 Task: Forward email with the signature Frank Clark with the subject Request for a webinar from softage.1@softage.net to softage.6@softage.net with the message I would like to request a meeting to discuss the issues raised in the last audit report., select last 2 words, change the font color from current to black and background color to maroon Send the email
Action: Mouse moved to (896, 78)
Screenshot: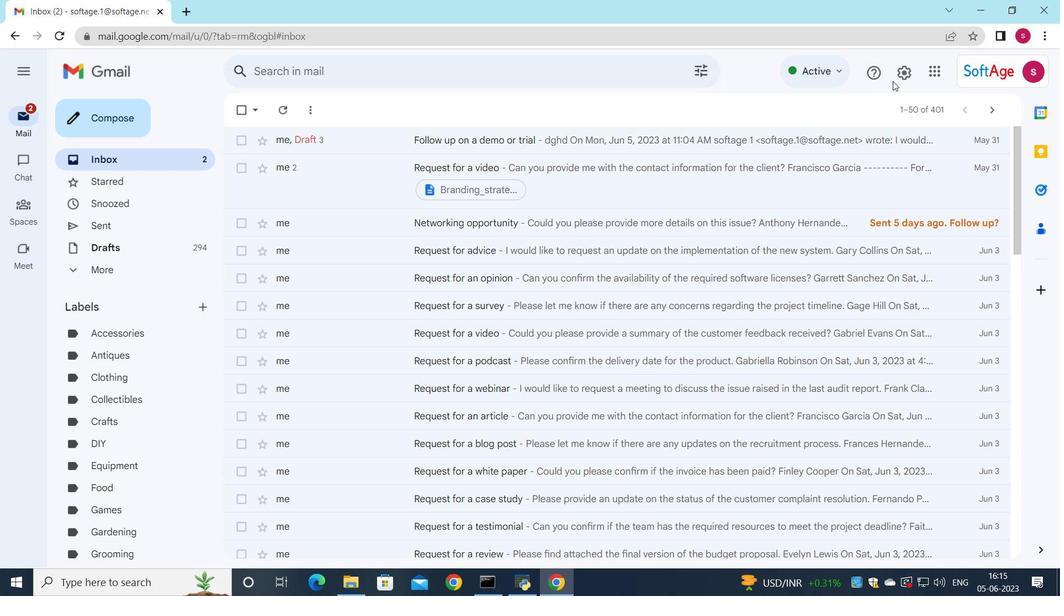 
Action: Mouse pressed left at (896, 78)
Screenshot: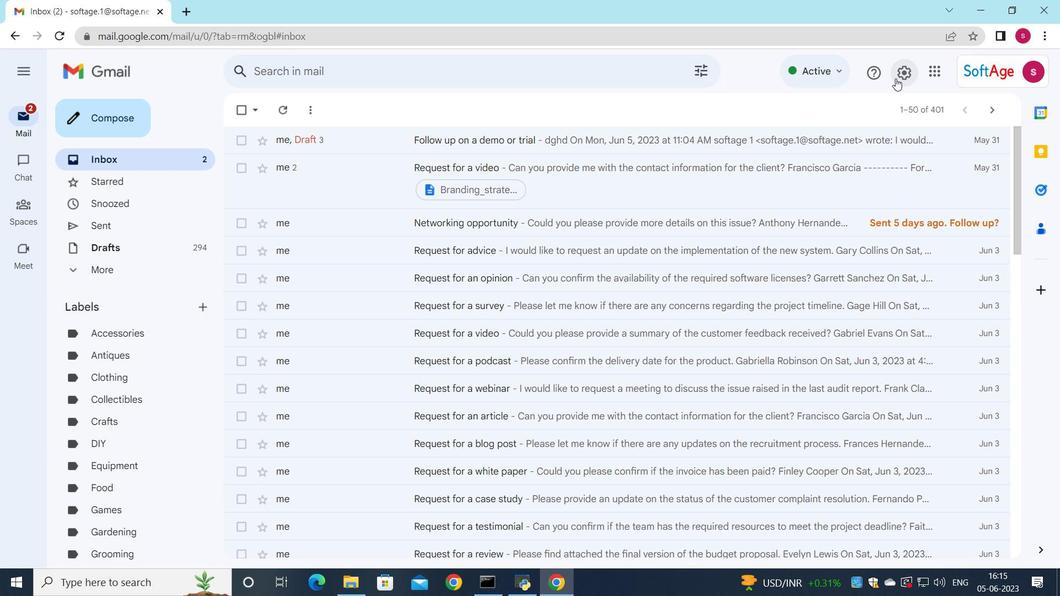 
Action: Mouse moved to (892, 144)
Screenshot: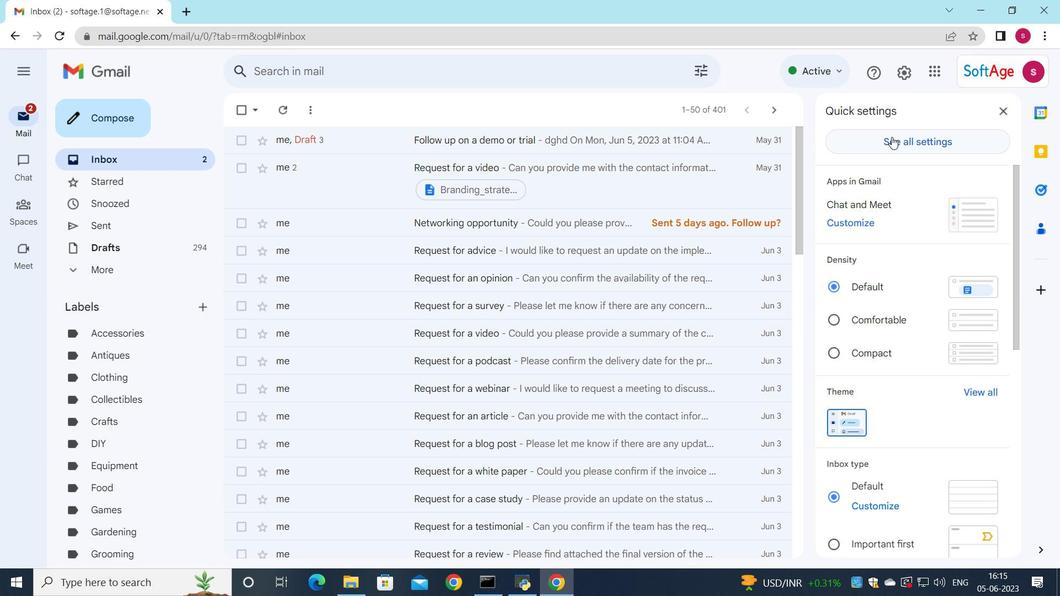 
Action: Mouse pressed left at (892, 144)
Screenshot: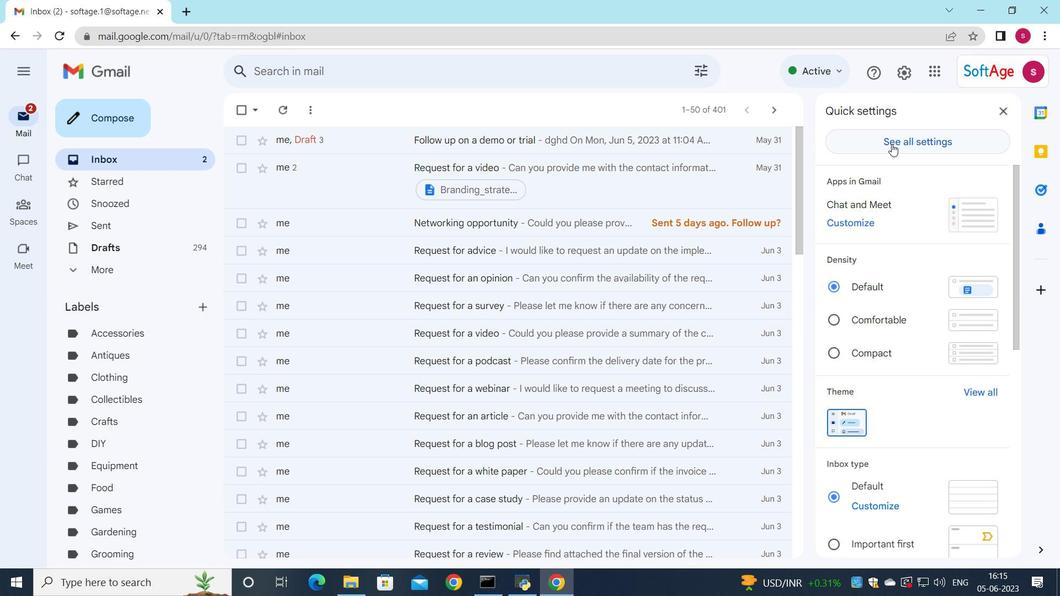 
Action: Mouse moved to (679, 205)
Screenshot: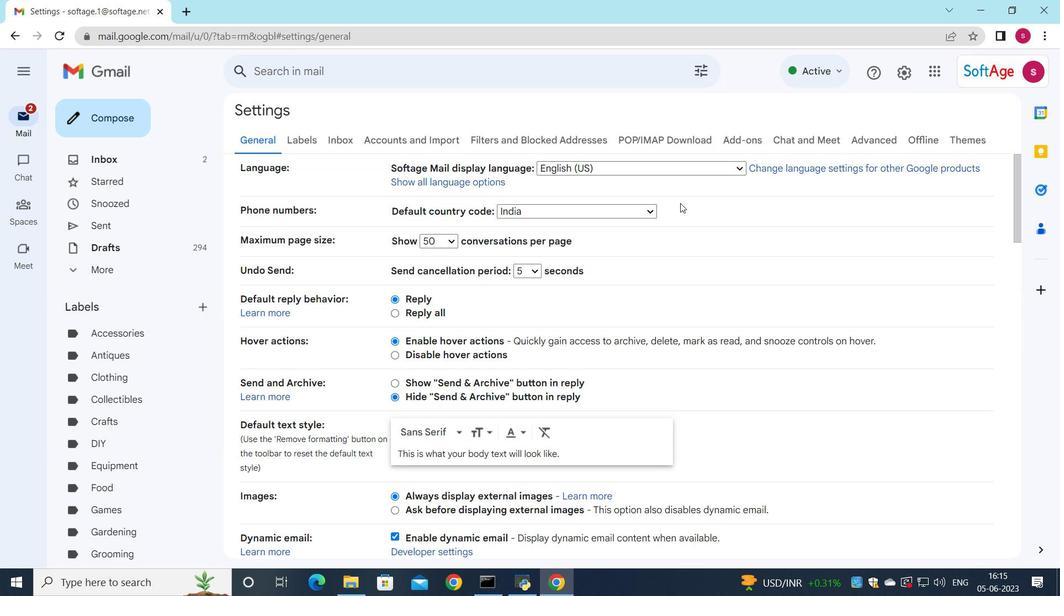 
Action: Mouse scrolled (679, 204) with delta (0, 0)
Screenshot: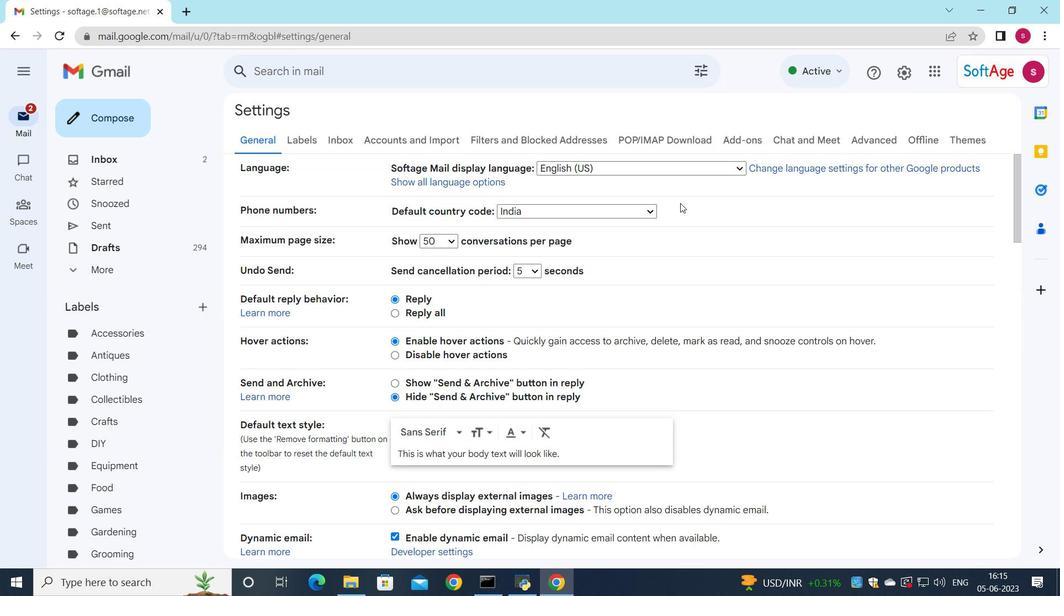 
Action: Mouse scrolled (679, 204) with delta (0, 0)
Screenshot: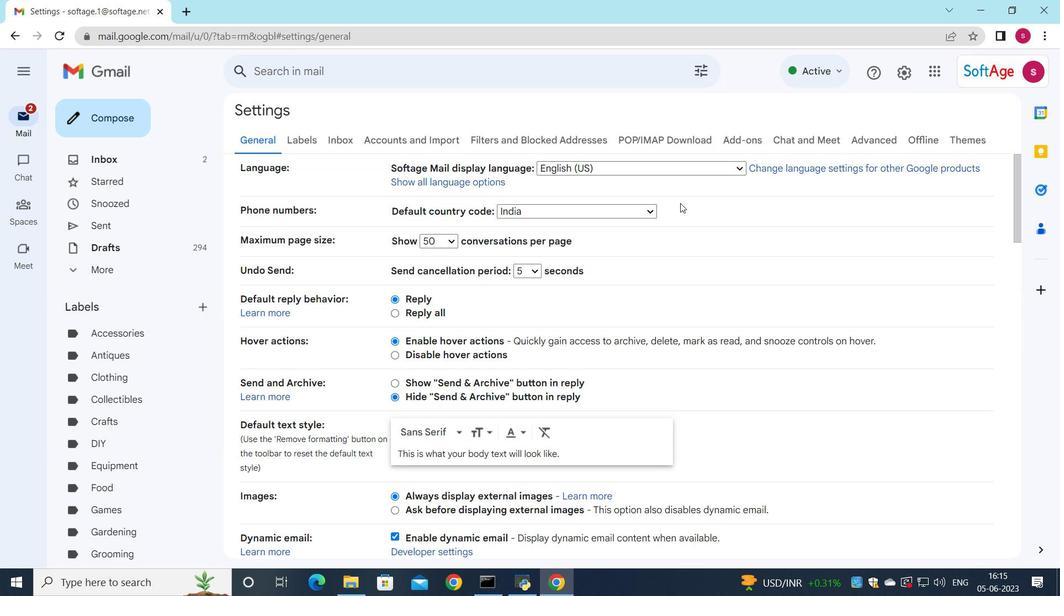 
Action: Mouse moved to (676, 207)
Screenshot: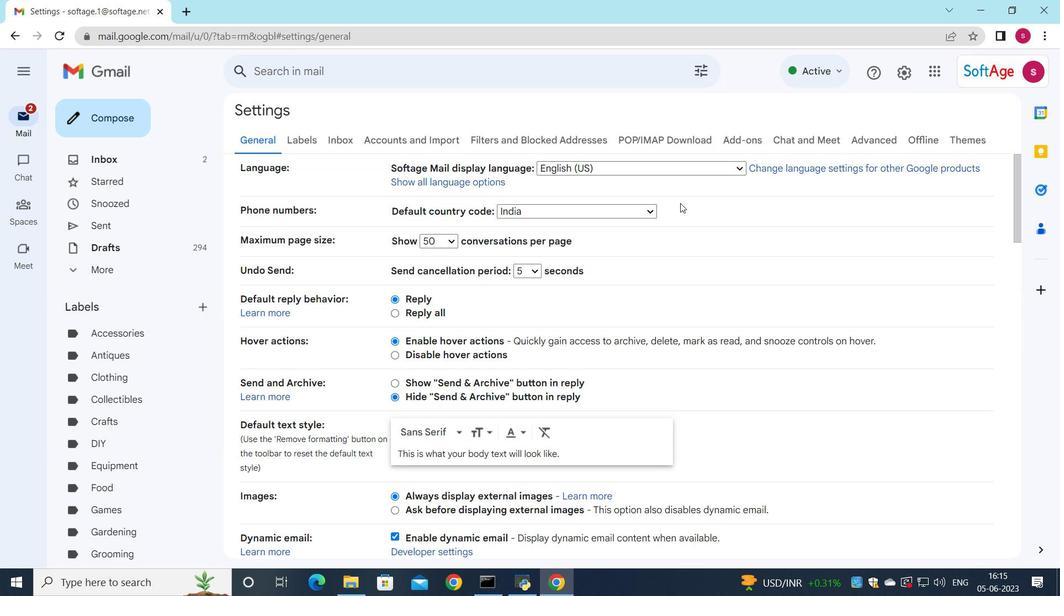 
Action: Mouse scrolled (676, 206) with delta (0, 0)
Screenshot: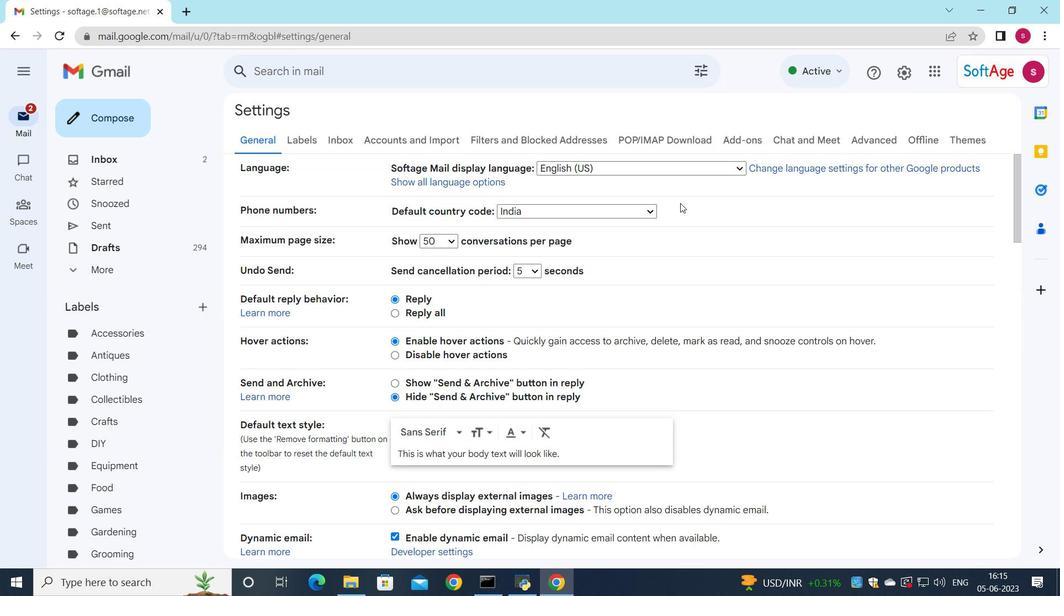 
Action: Mouse moved to (665, 210)
Screenshot: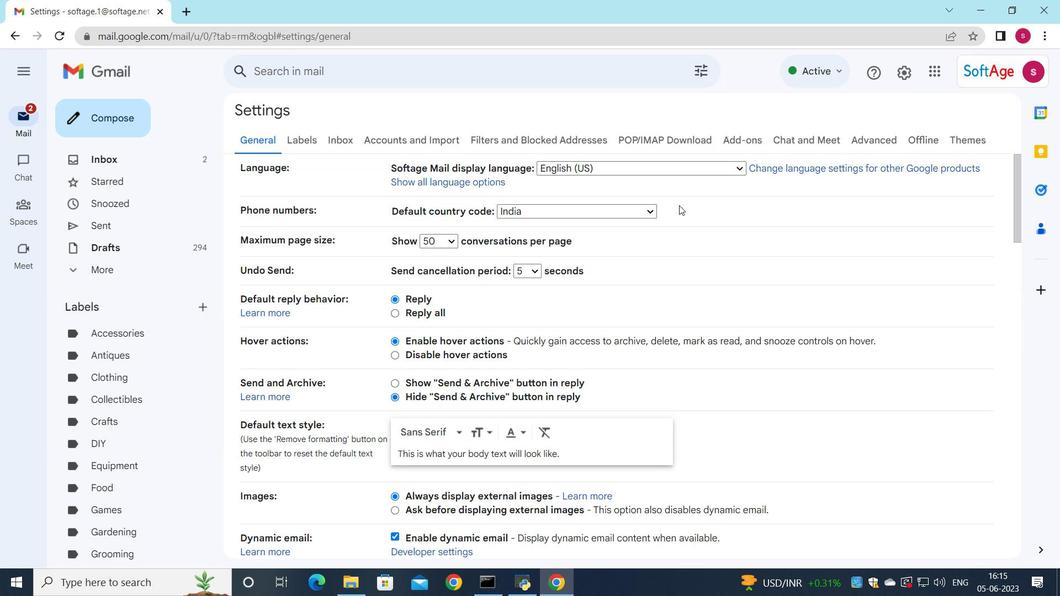 
Action: Mouse scrolled (665, 209) with delta (0, 0)
Screenshot: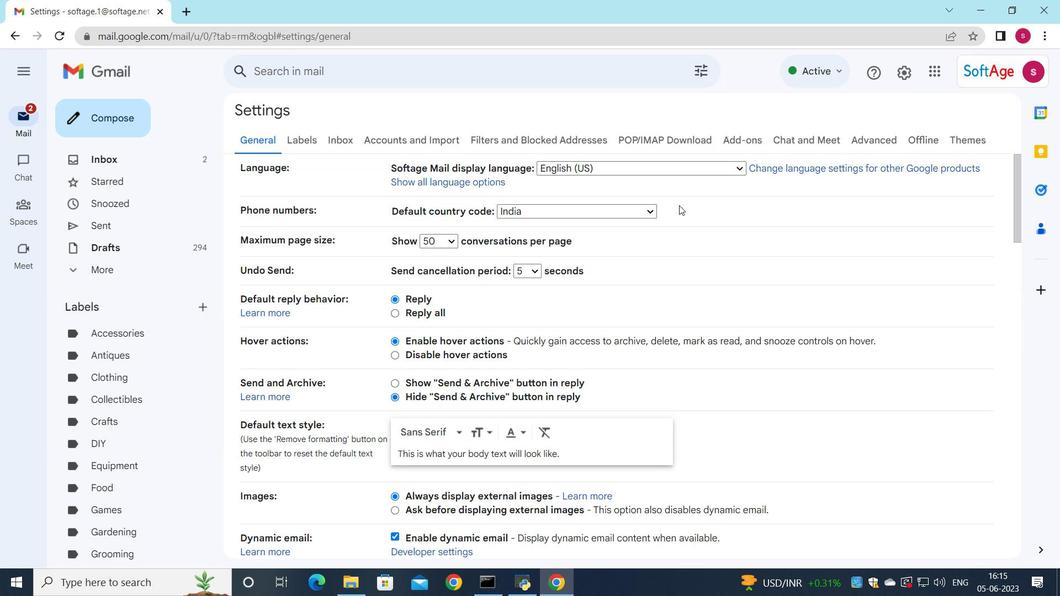 
Action: Mouse moved to (553, 282)
Screenshot: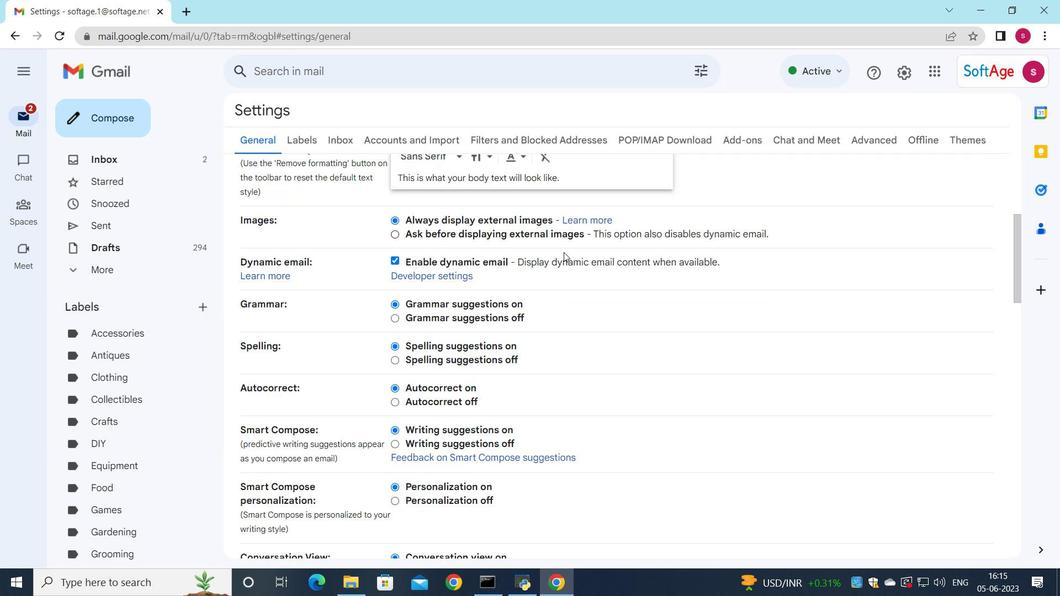 
Action: Mouse scrolled (553, 282) with delta (0, 0)
Screenshot: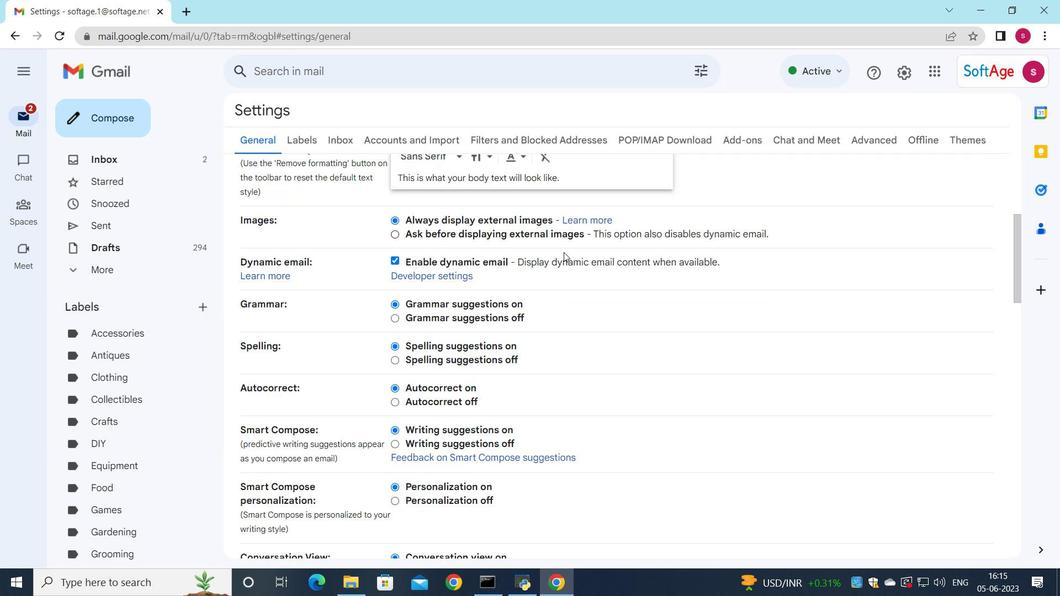 
Action: Mouse moved to (553, 285)
Screenshot: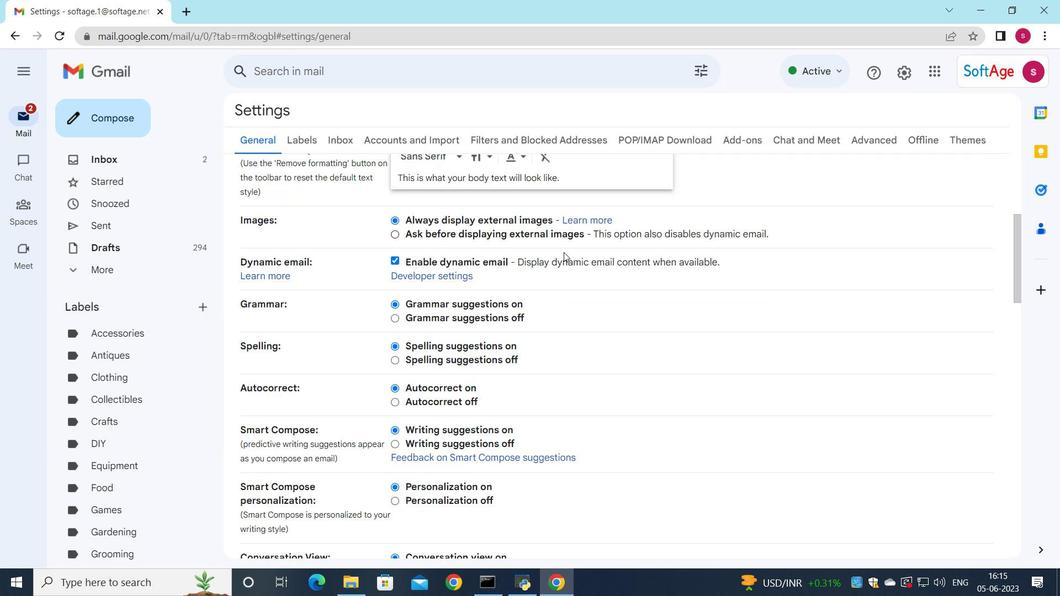
Action: Mouse scrolled (553, 284) with delta (0, 0)
Screenshot: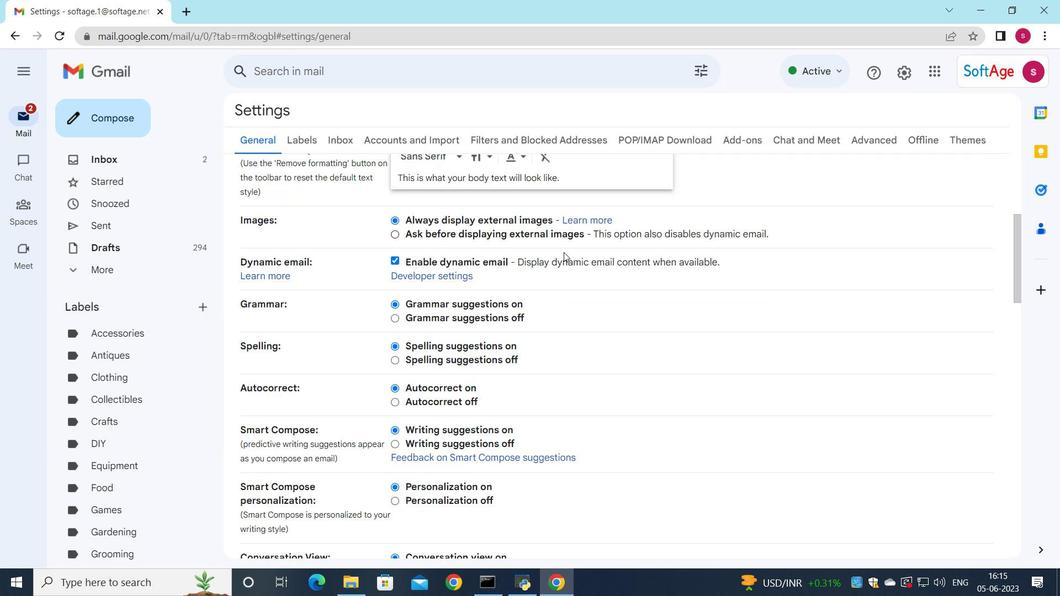 
Action: Mouse moved to (553, 288)
Screenshot: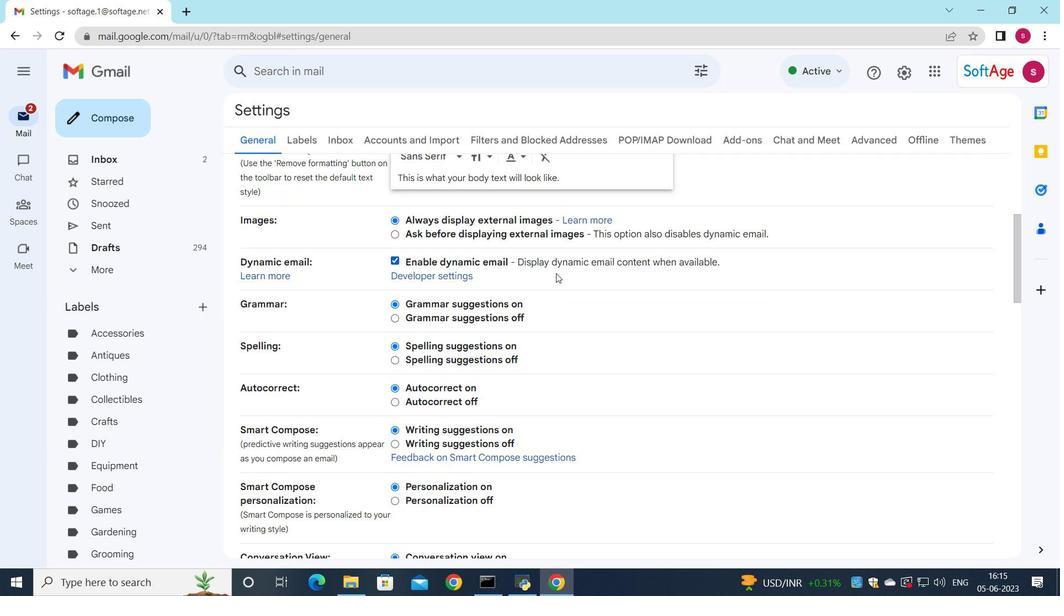 
Action: Mouse scrolled (553, 288) with delta (0, 0)
Screenshot: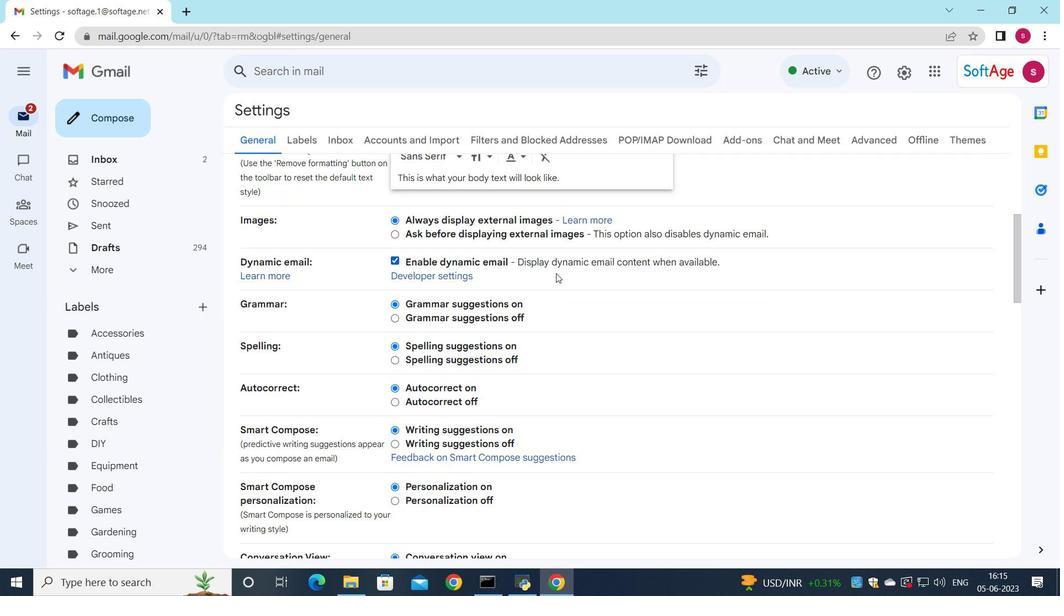 
Action: Mouse moved to (553, 291)
Screenshot: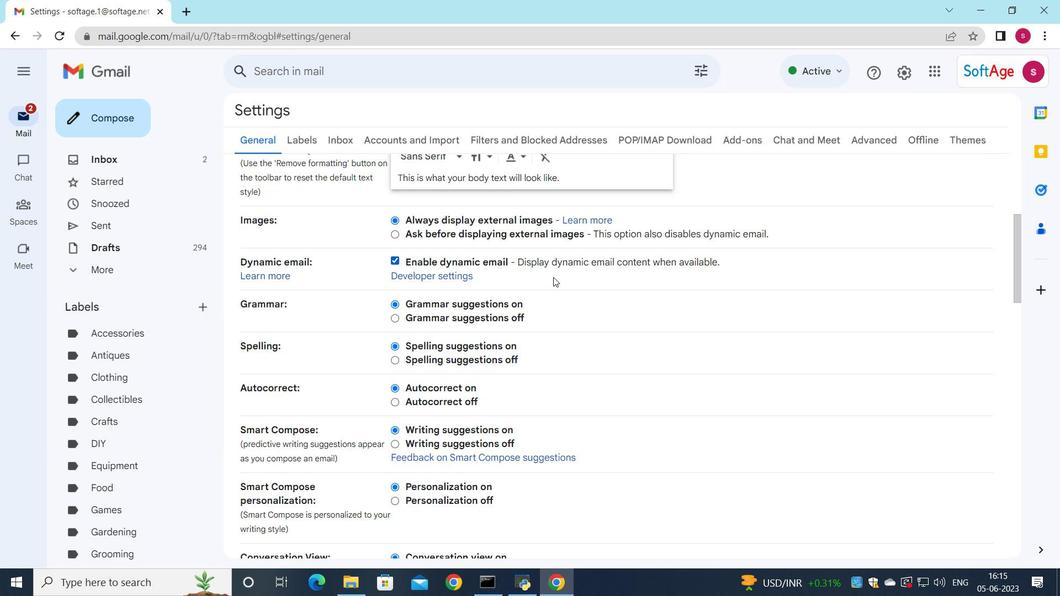 
Action: Mouse scrolled (553, 290) with delta (0, 0)
Screenshot: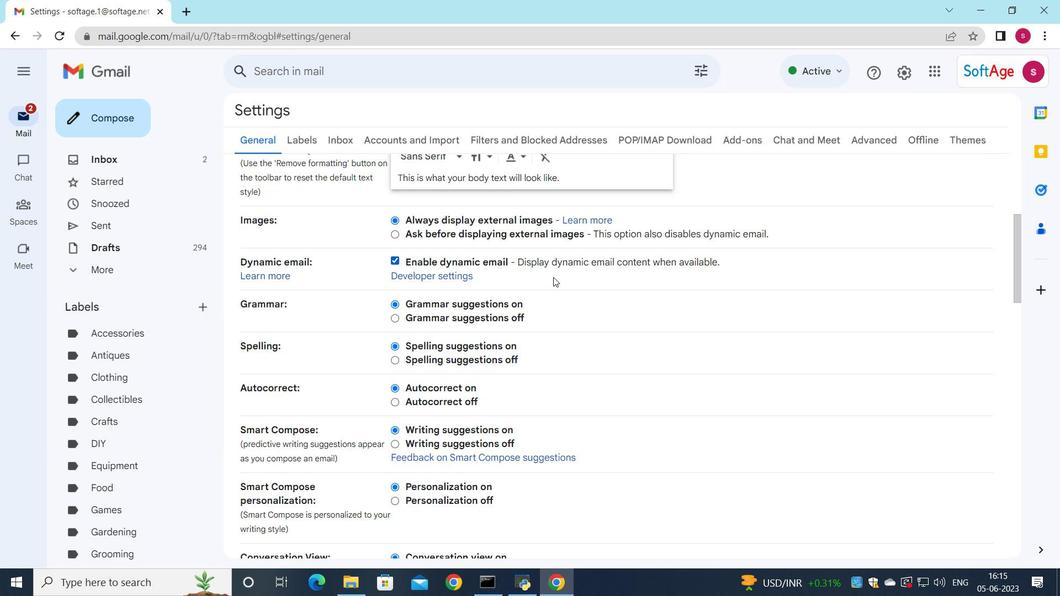 
Action: Mouse moved to (547, 296)
Screenshot: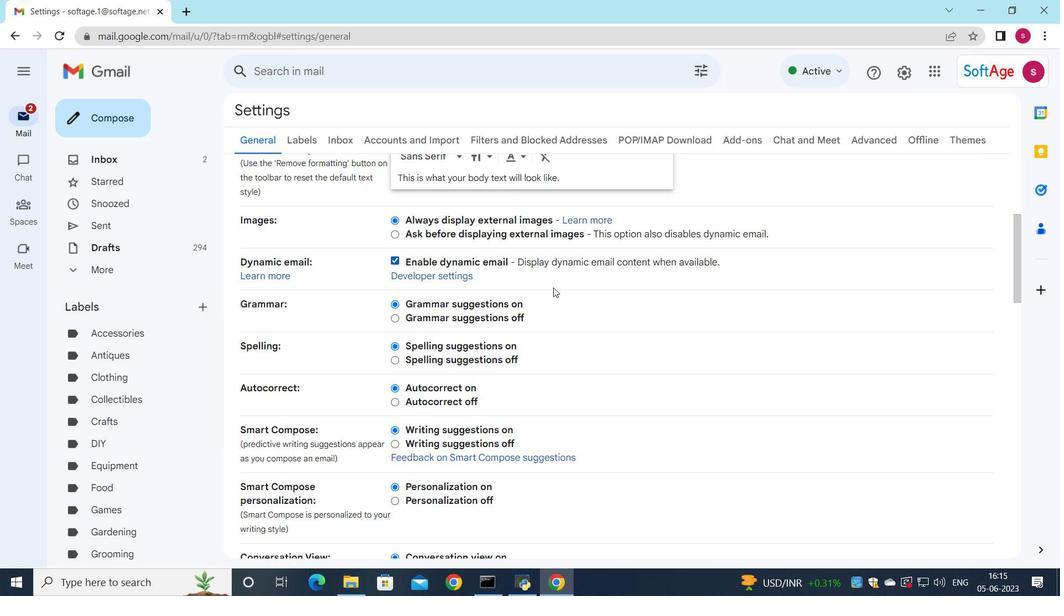
Action: Mouse scrolled (547, 296) with delta (0, 0)
Screenshot: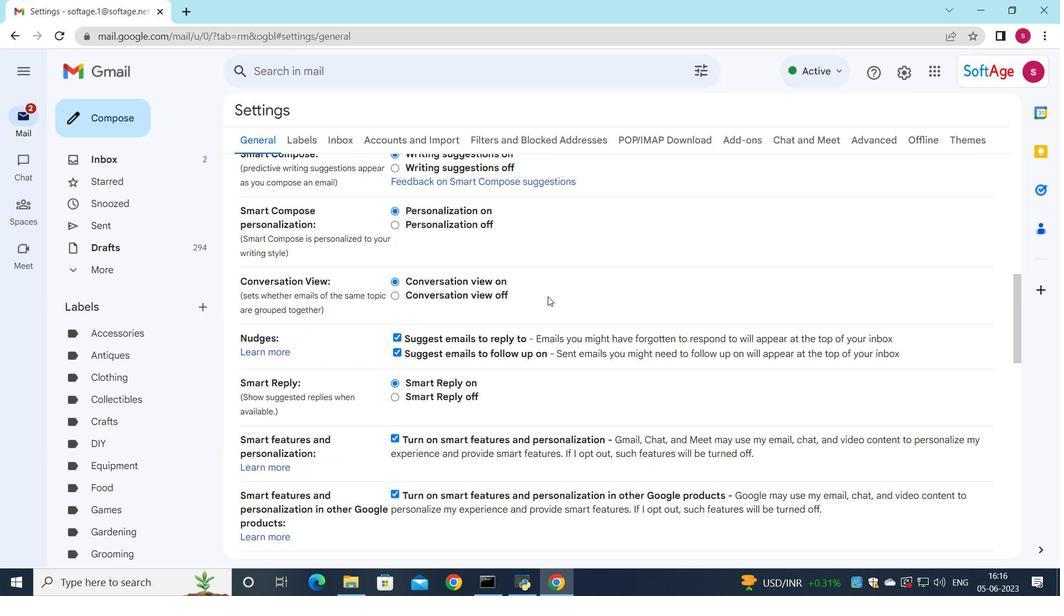 
Action: Mouse scrolled (547, 296) with delta (0, 0)
Screenshot: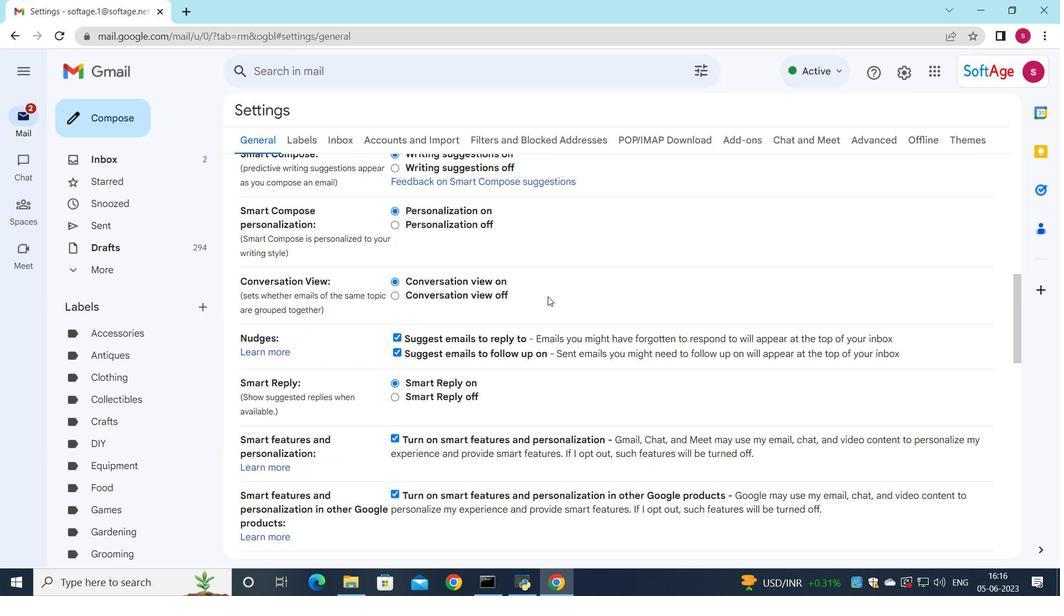 
Action: Mouse scrolled (547, 296) with delta (0, 0)
Screenshot: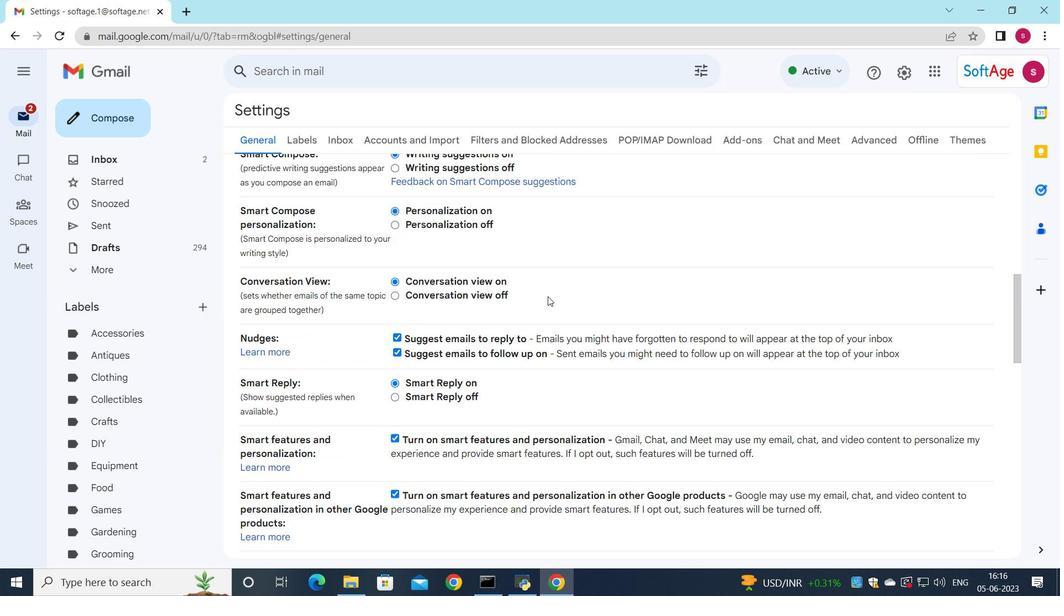 
Action: Mouse moved to (549, 296)
Screenshot: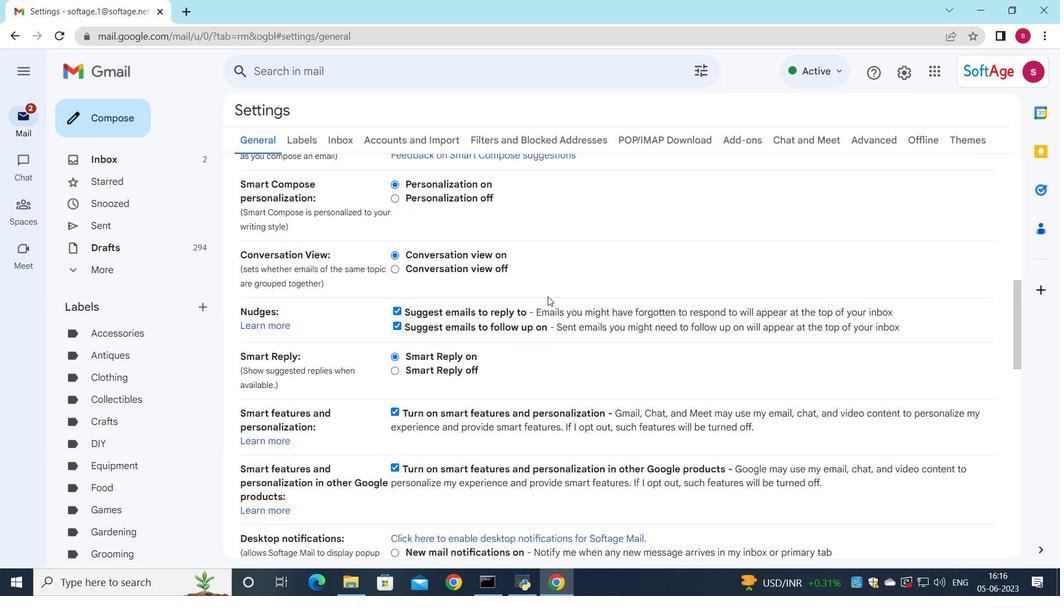
Action: Mouse scrolled (549, 297) with delta (0, 0)
Screenshot: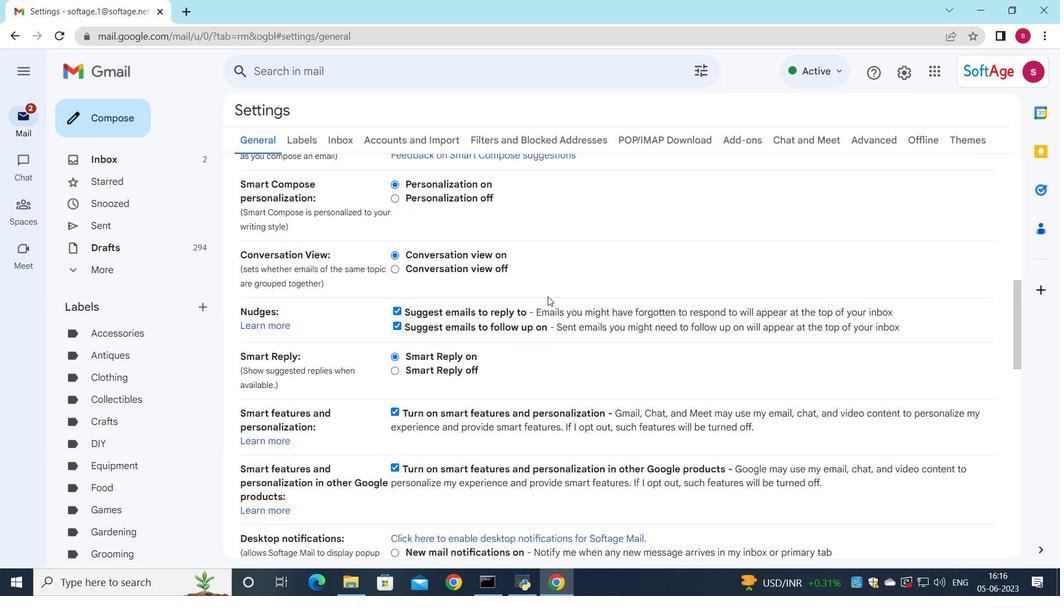 
Action: Mouse moved to (549, 296)
Screenshot: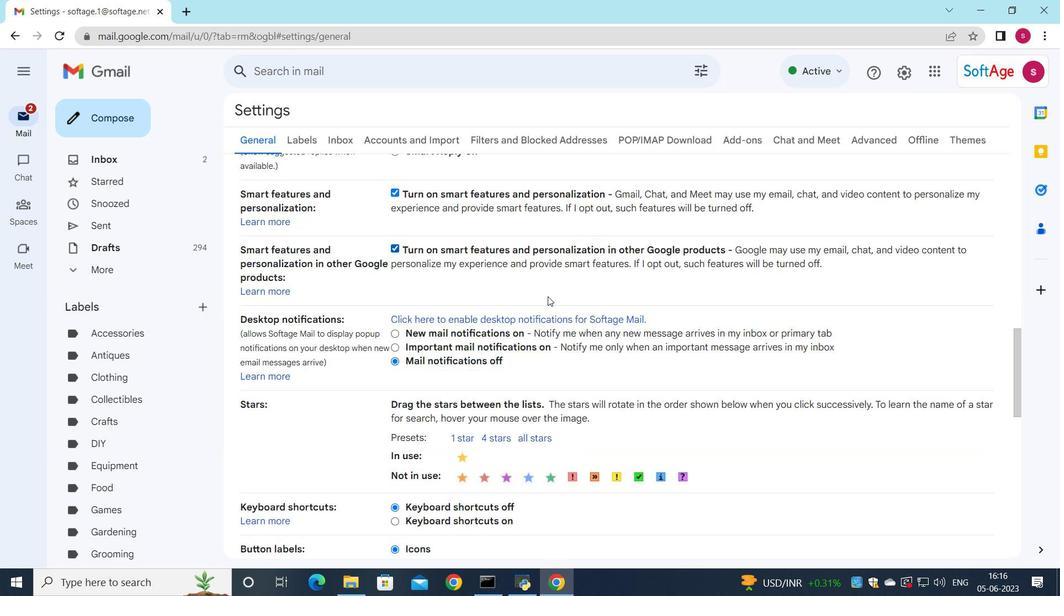 
Action: Mouse scrolled (549, 296) with delta (0, 0)
Screenshot: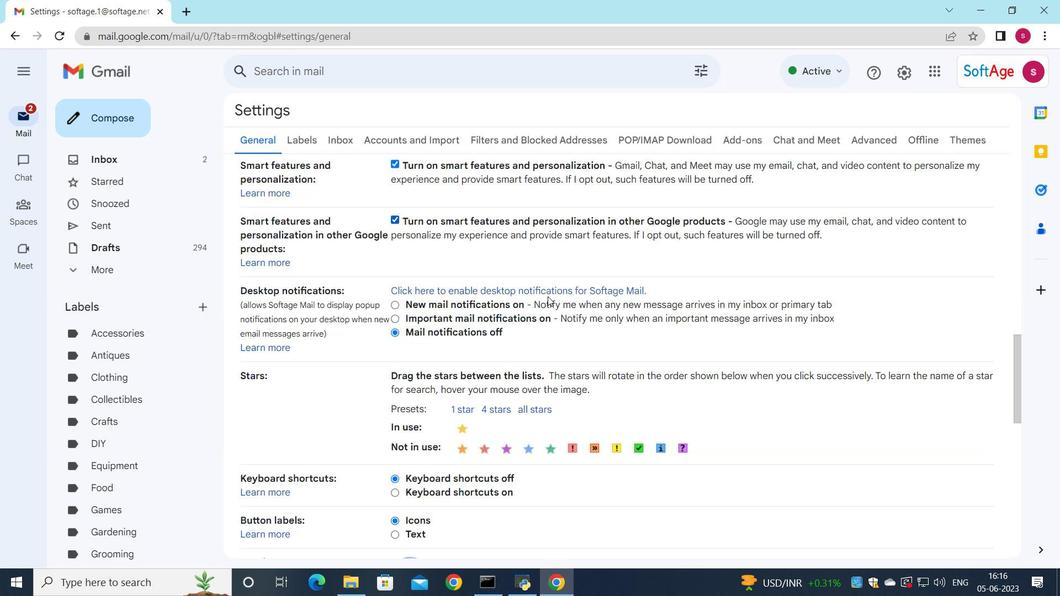 
Action: Mouse scrolled (549, 296) with delta (0, 0)
Screenshot: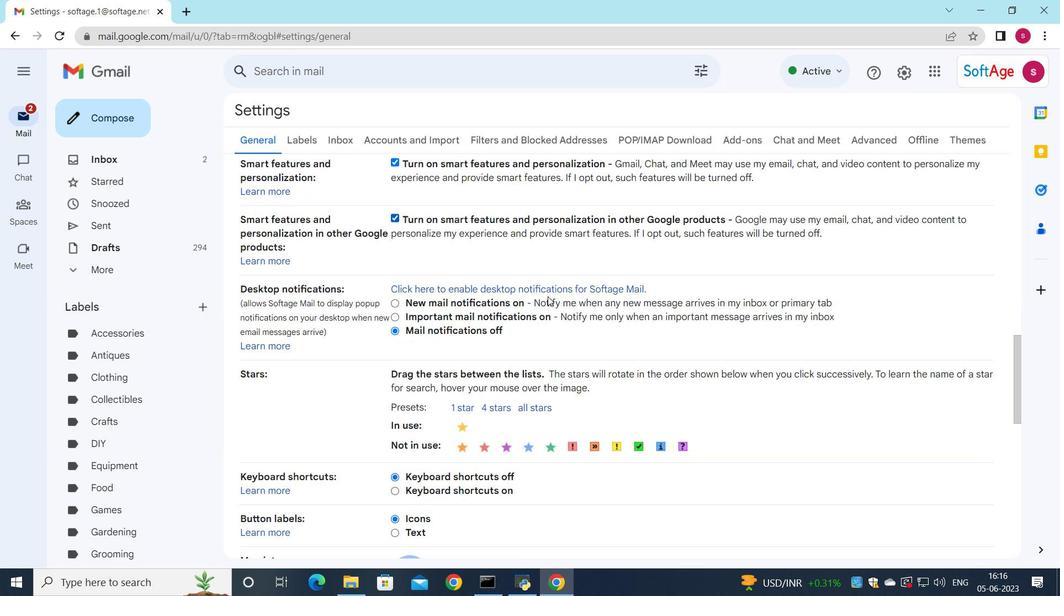 
Action: Mouse moved to (552, 297)
Screenshot: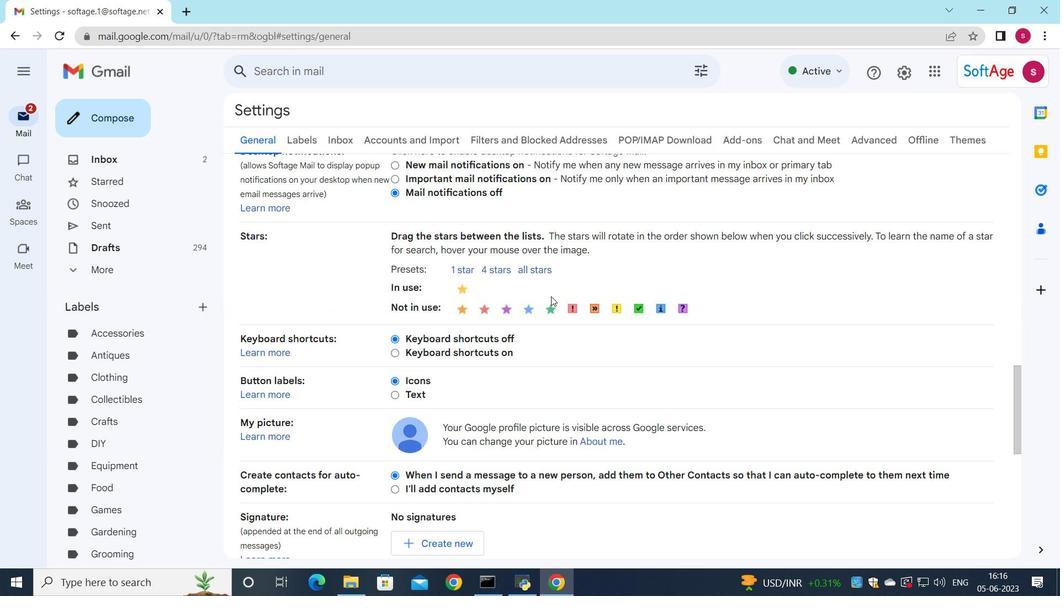 
Action: Mouse scrolled (552, 296) with delta (0, 0)
Screenshot: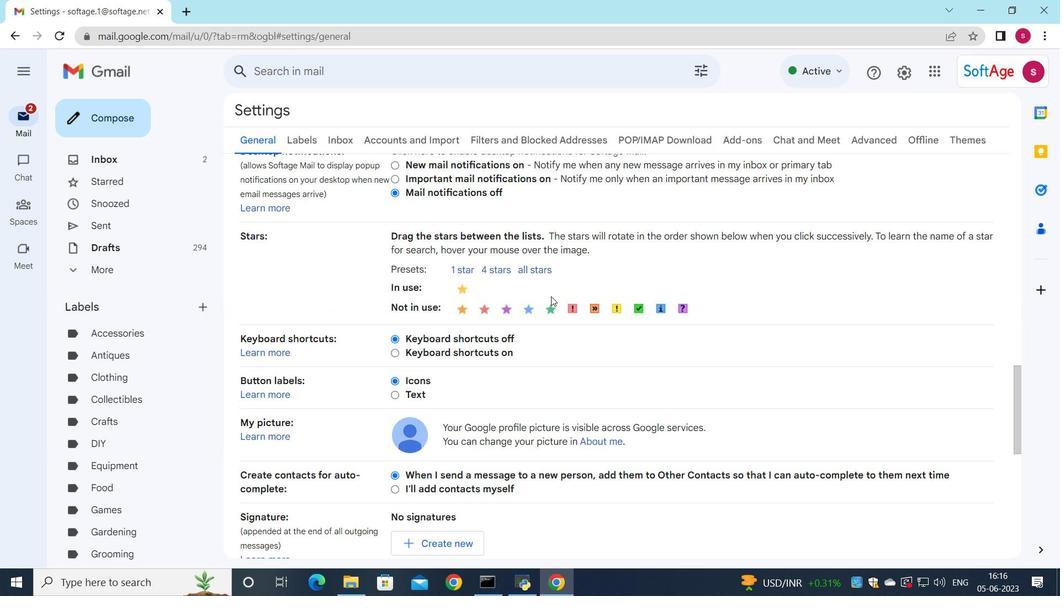 
Action: Mouse moved to (553, 297)
Screenshot: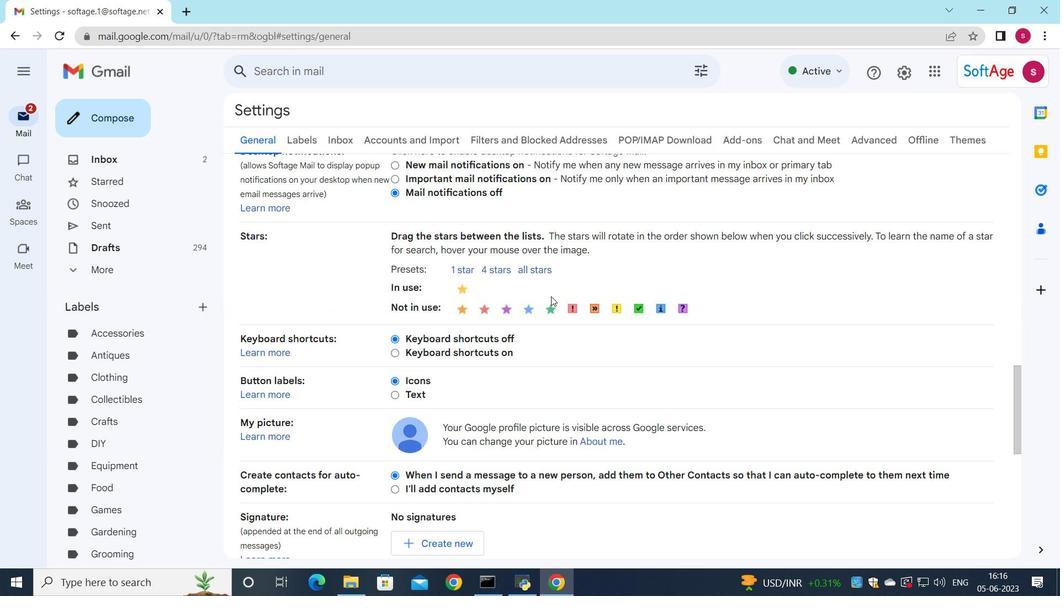 
Action: Mouse scrolled (553, 297) with delta (0, 0)
Screenshot: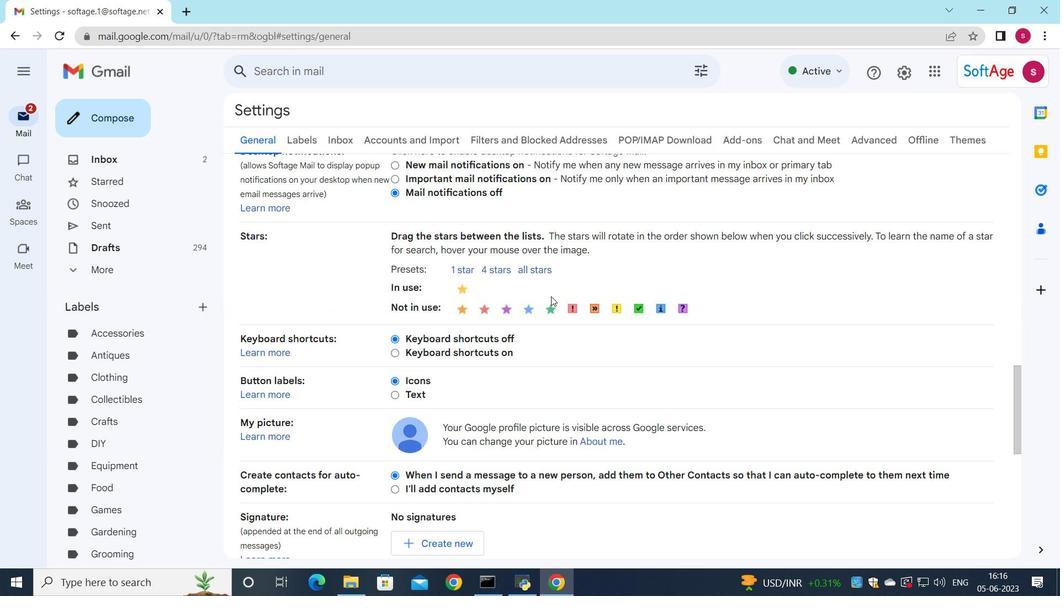 
Action: Mouse moved to (554, 297)
Screenshot: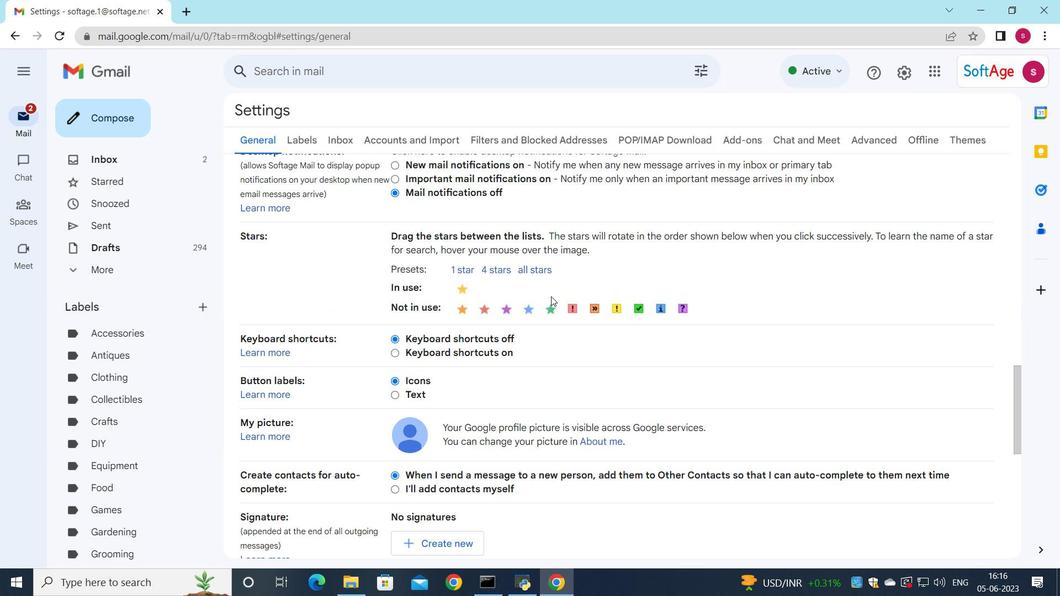 
Action: Mouse scrolled (554, 297) with delta (0, 0)
Screenshot: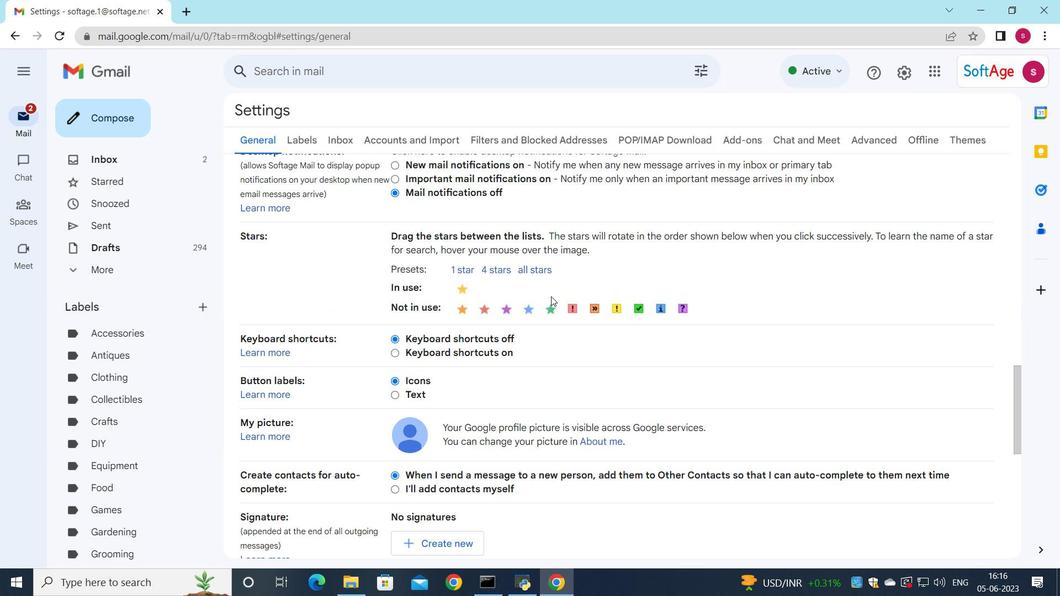 
Action: Mouse moved to (554, 297)
Screenshot: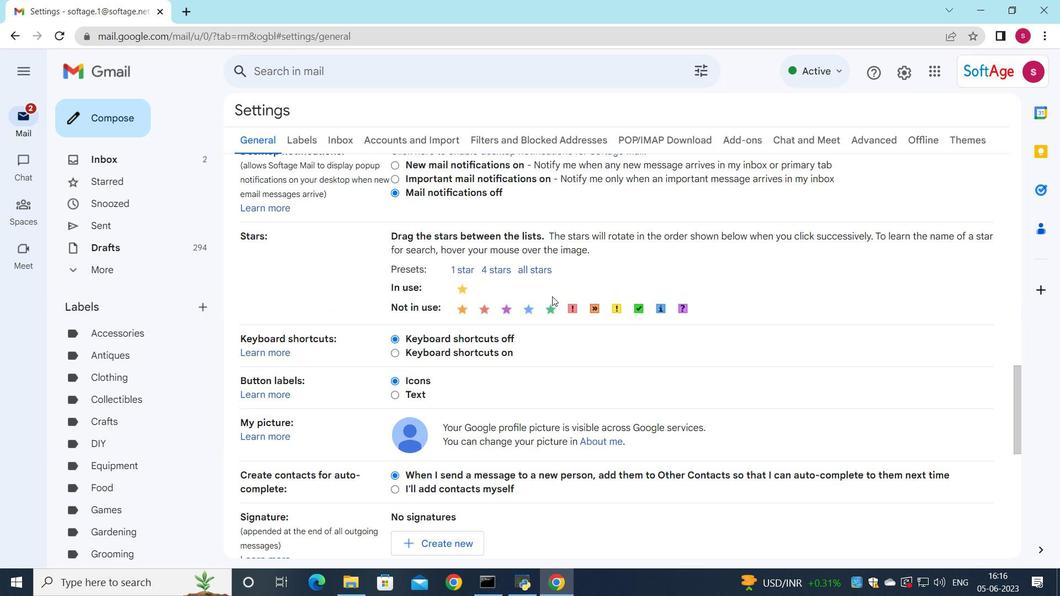 
Action: Mouse scrolled (554, 297) with delta (0, 0)
Screenshot: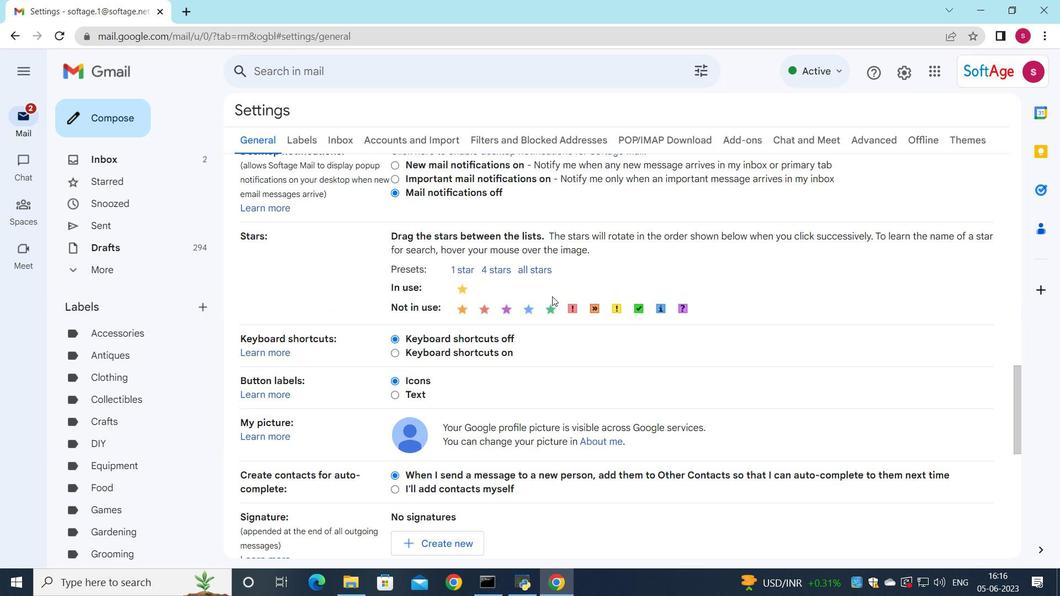 
Action: Mouse moved to (456, 270)
Screenshot: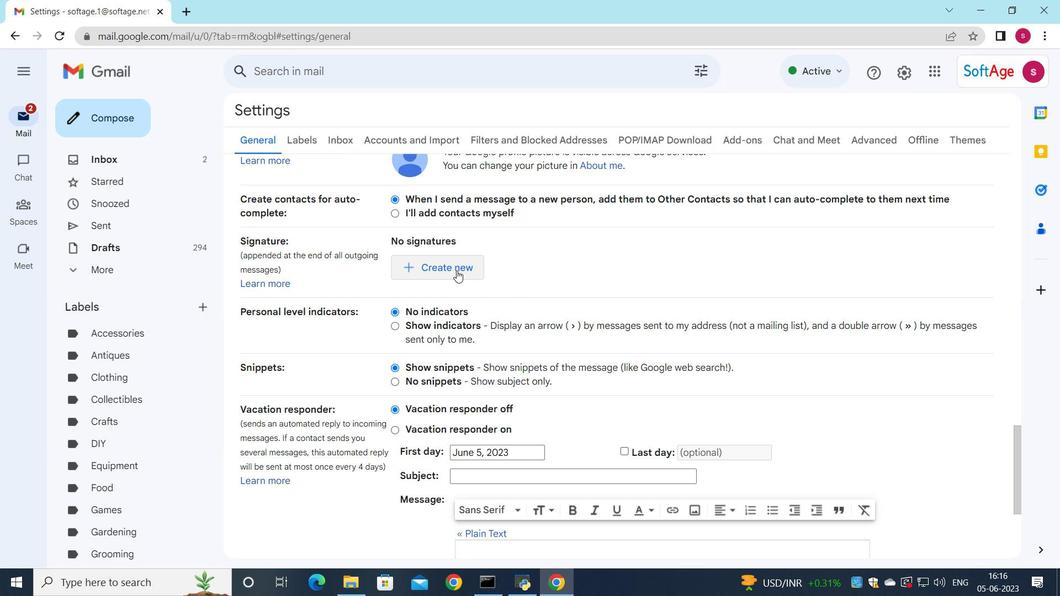 
Action: Mouse pressed left at (456, 270)
Screenshot: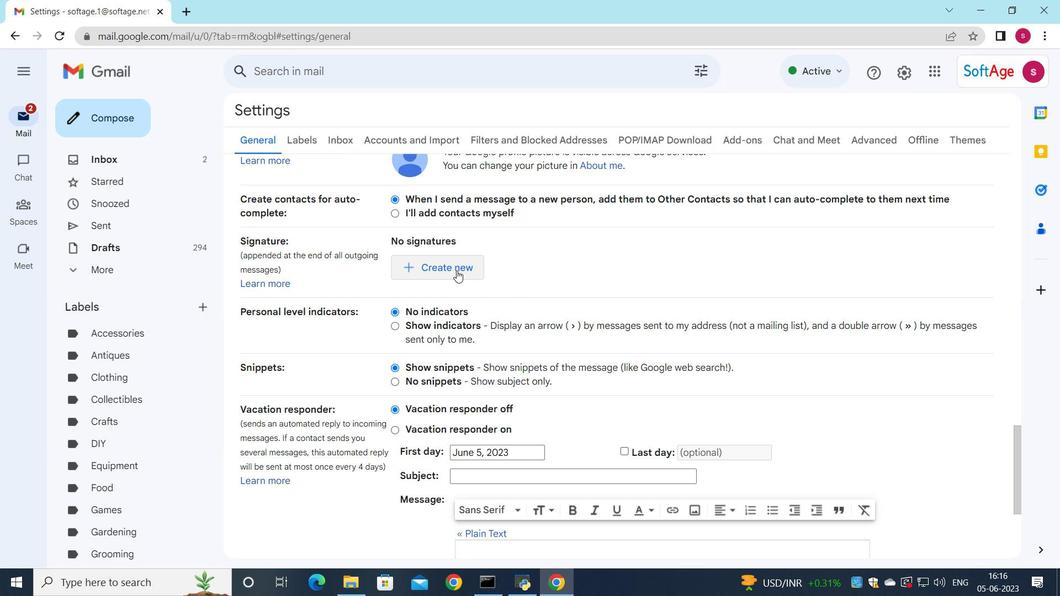 
Action: Mouse moved to (578, 255)
Screenshot: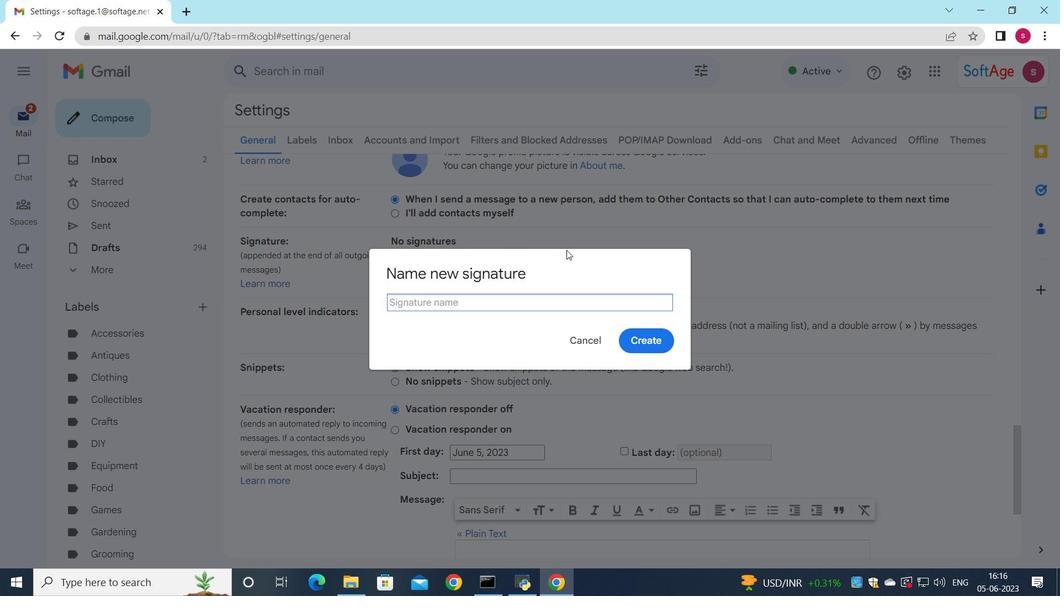 
Action: Key pressed <Key.shift>Frank<Key.space><Key.shift>Clark
Screenshot: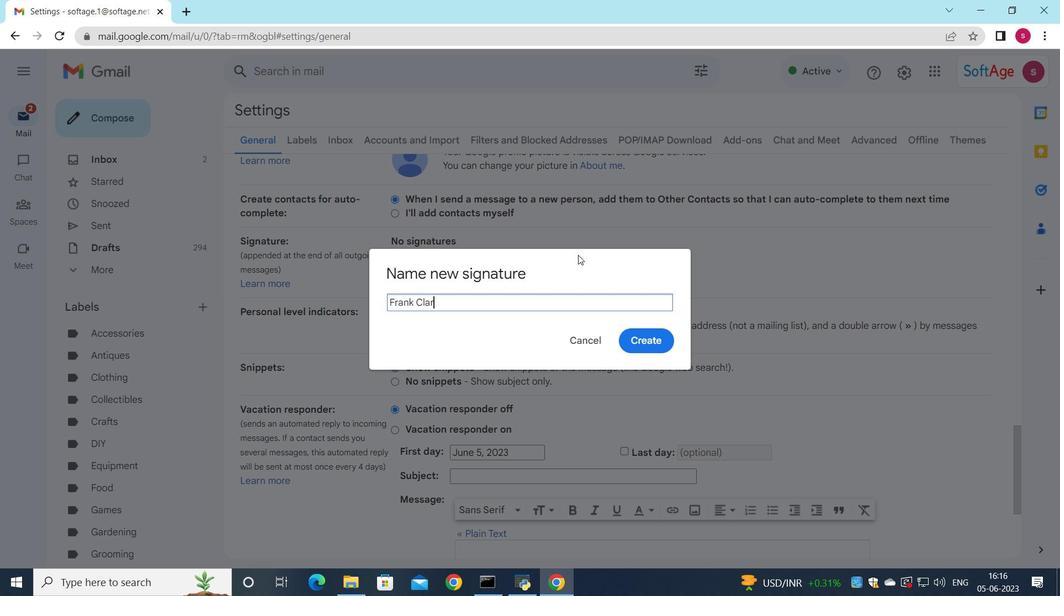 
Action: Mouse moved to (660, 336)
Screenshot: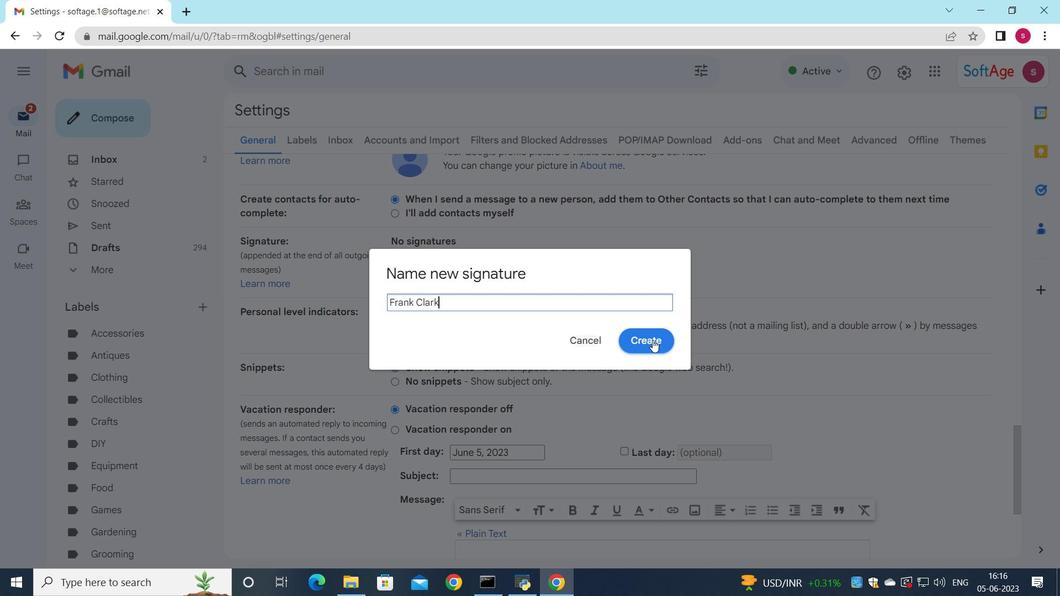 
Action: Mouse pressed left at (660, 336)
Screenshot: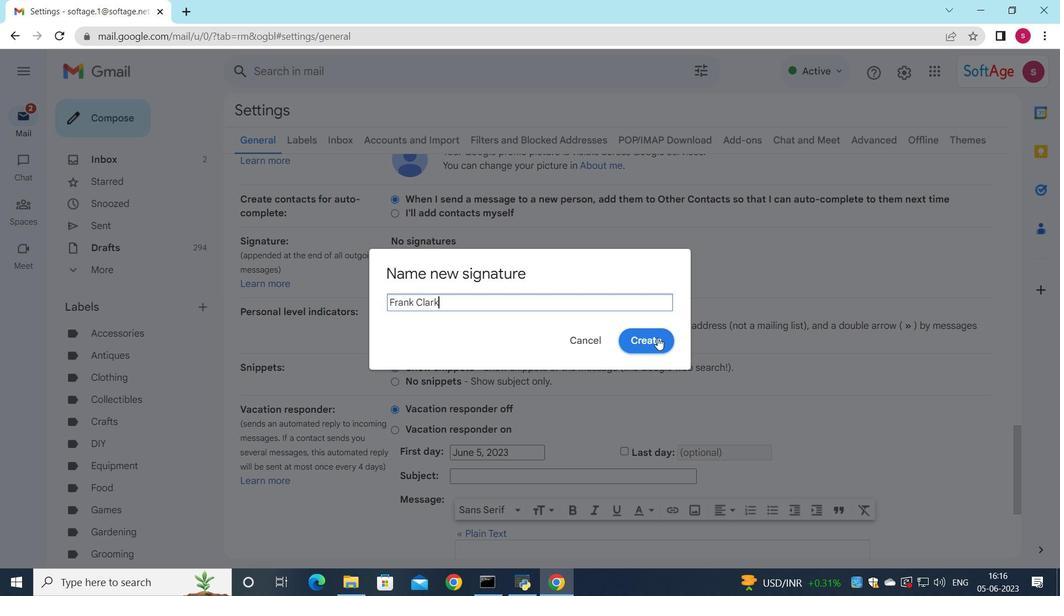 
Action: Mouse moved to (643, 293)
Screenshot: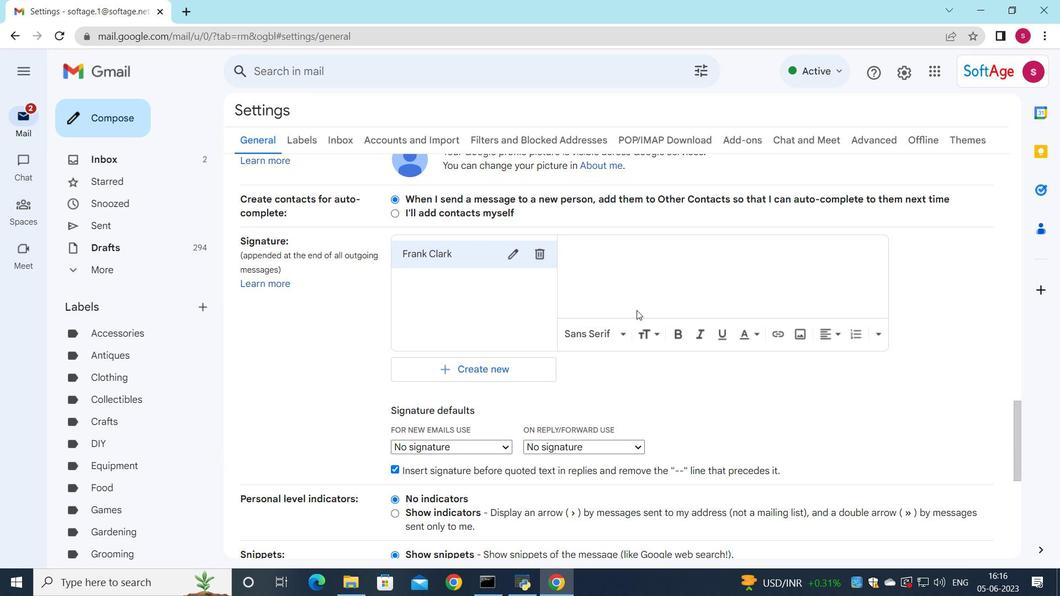 
Action: Mouse pressed left at (643, 293)
Screenshot: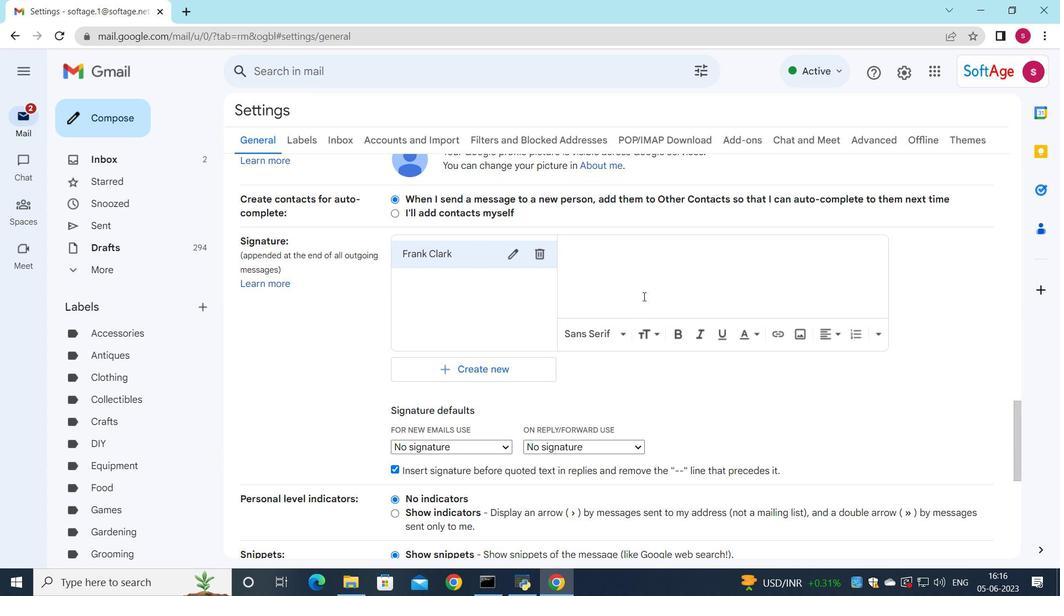 
Action: Key pressed <Key.shift>Frank<Key.space><Key.shift>Clark
Screenshot: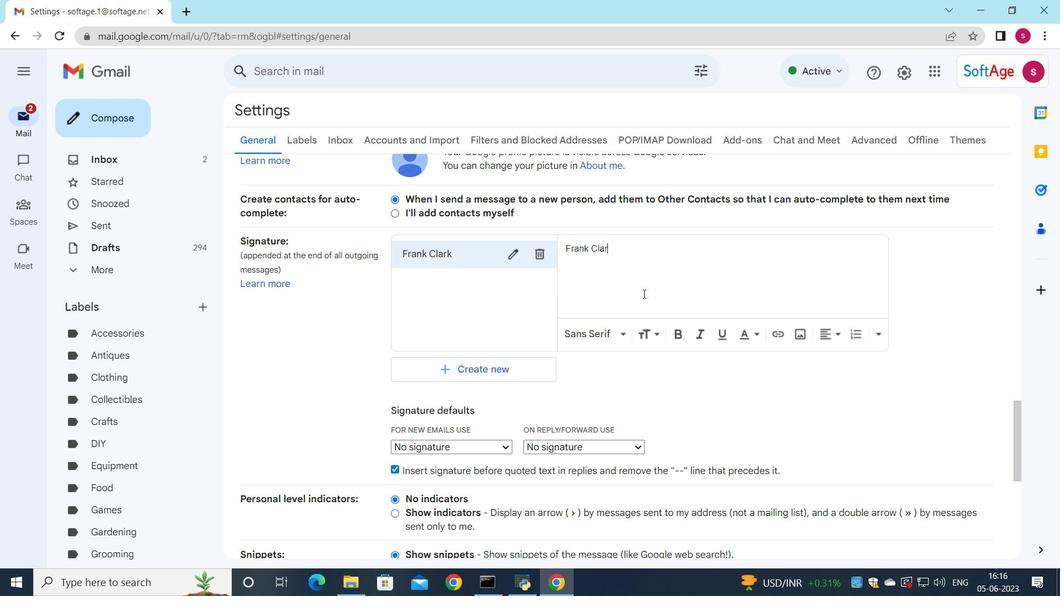 
Action: Mouse moved to (491, 447)
Screenshot: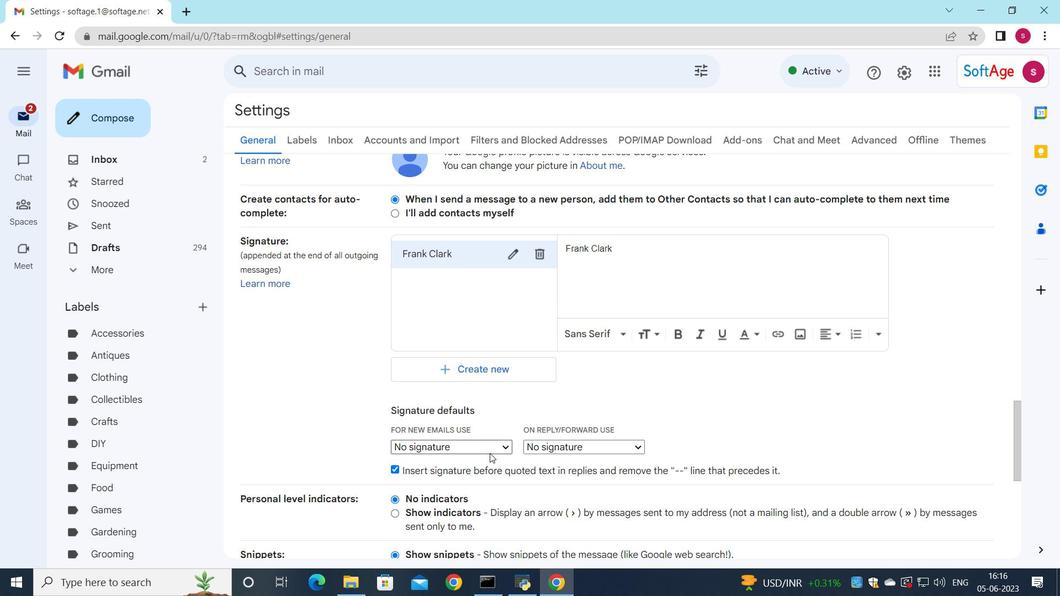 
Action: Mouse pressed left at (491, 447)
Screenshot: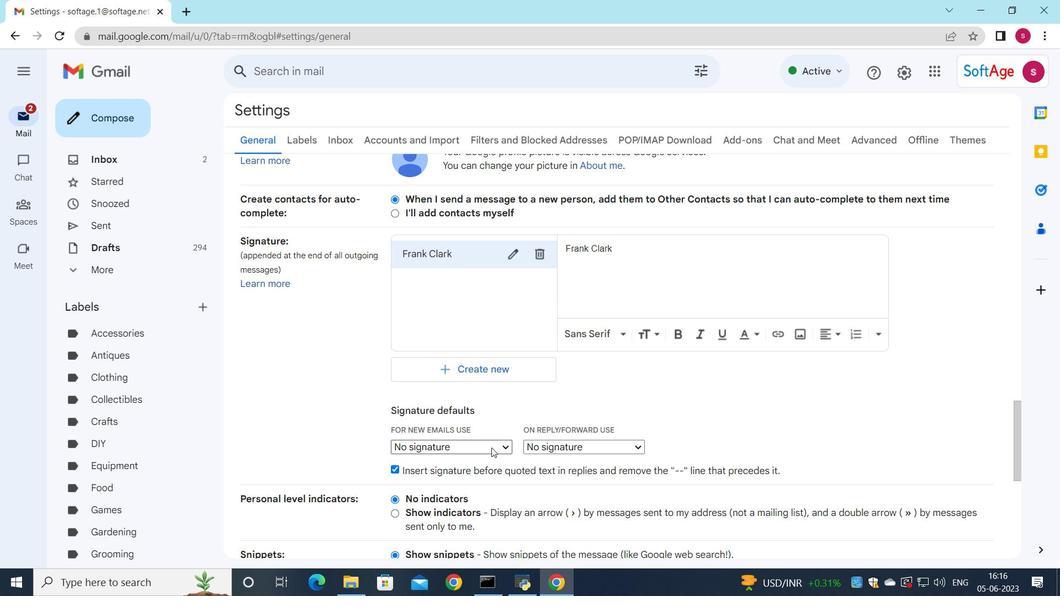
Action: Mouse moved to (479, 476)
Screenshot: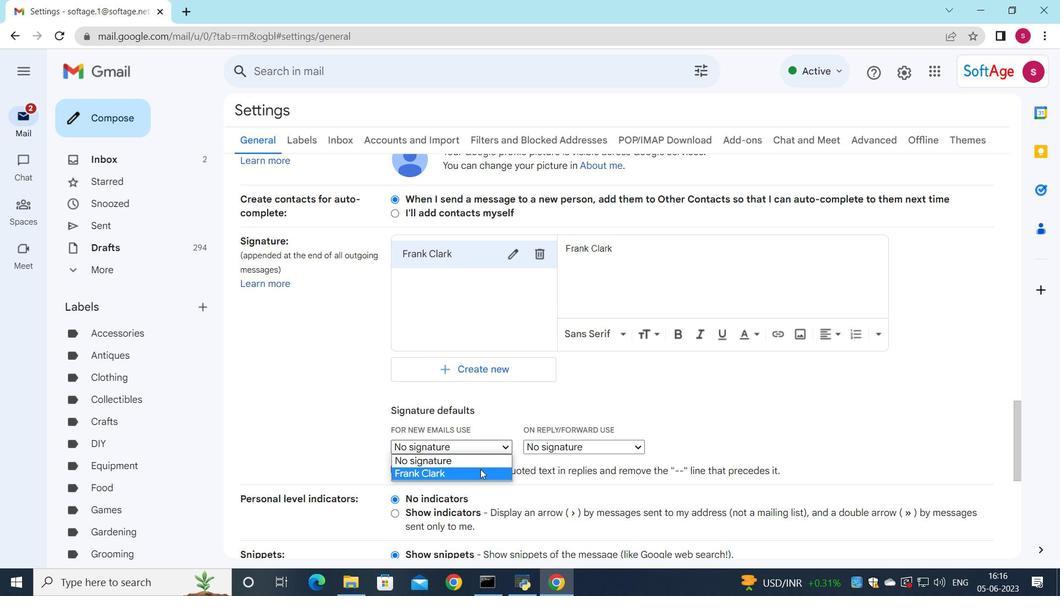 
Action: Mouse pressed left at (479, 476)
Screenshot: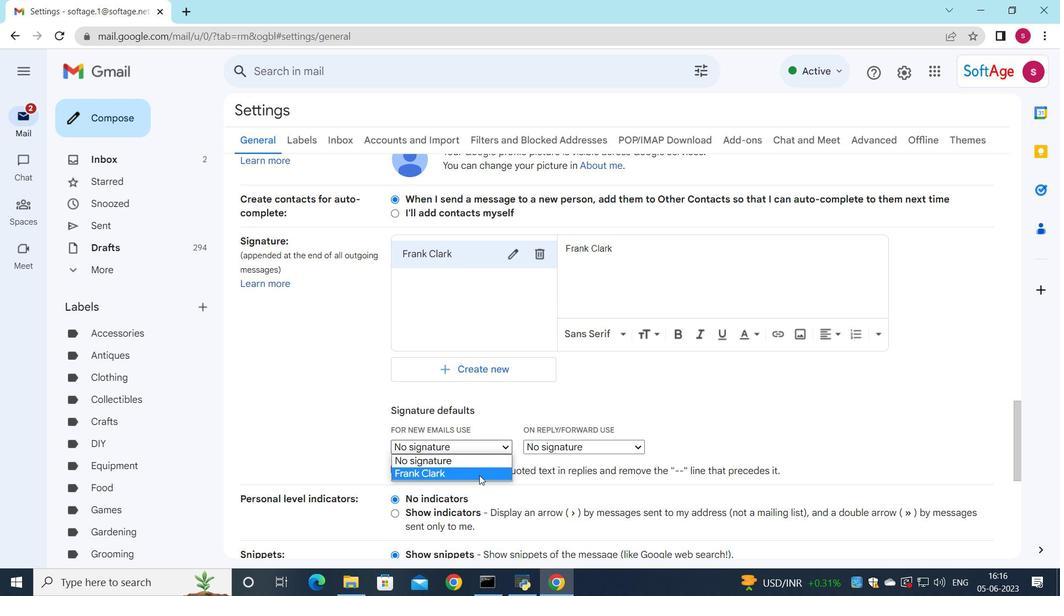 
Action: Mouse moved to (570, 443)
Screenshot: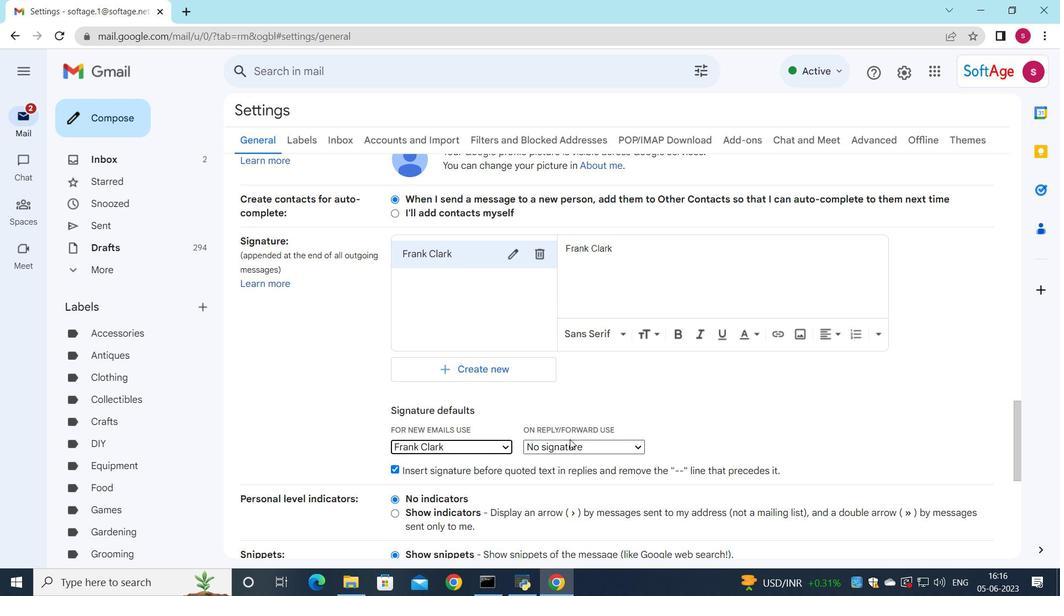 
Action: Mouse pressed left at (570, 443)
Screenshot: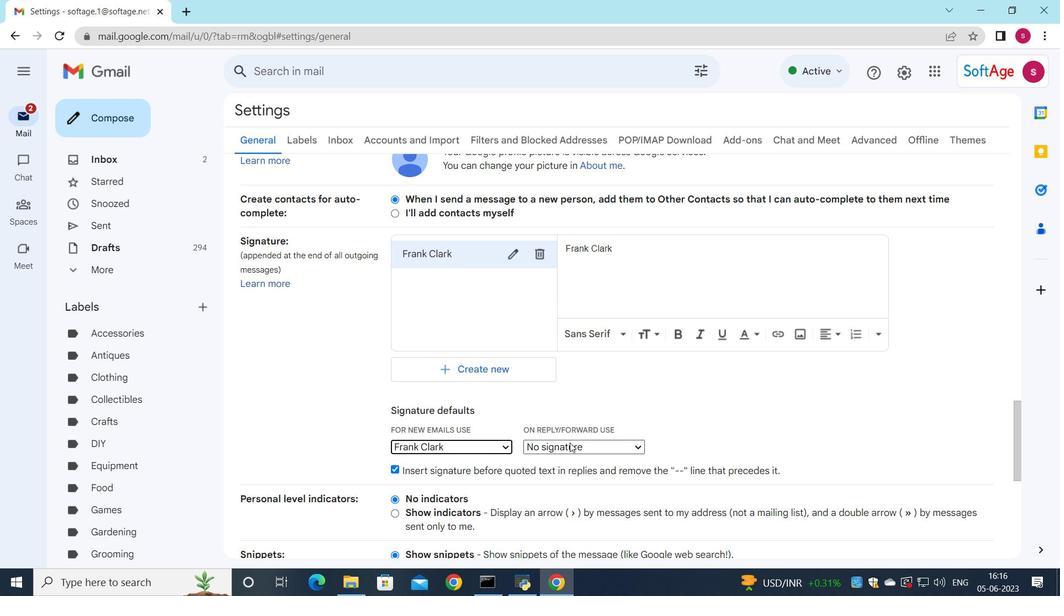 
Action: Mouse moved to (562, 472)
Screenshot: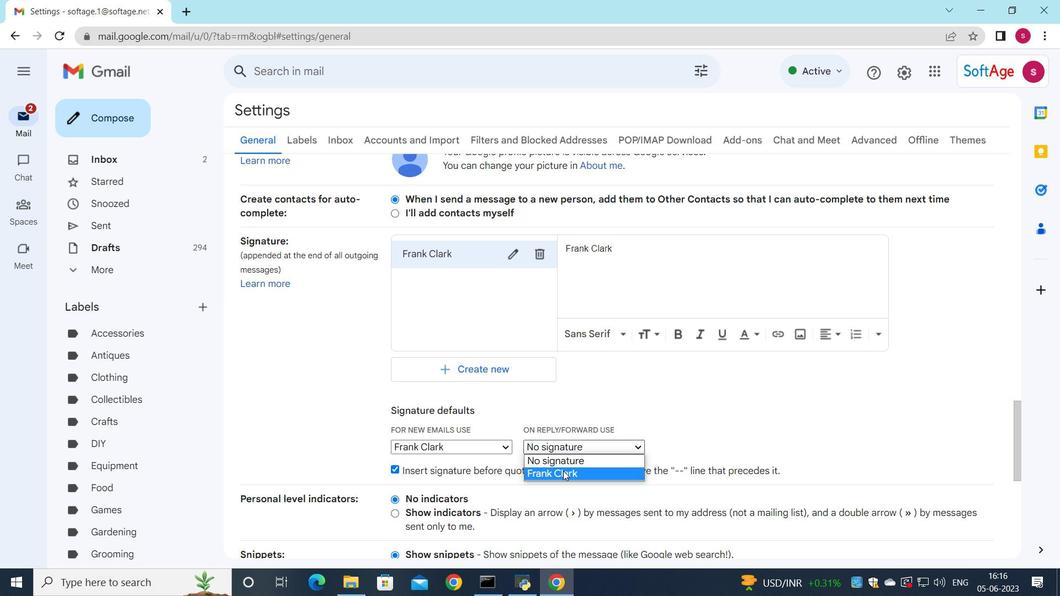 
Action: Mouse pressed left at (562, 472)
Screenshot: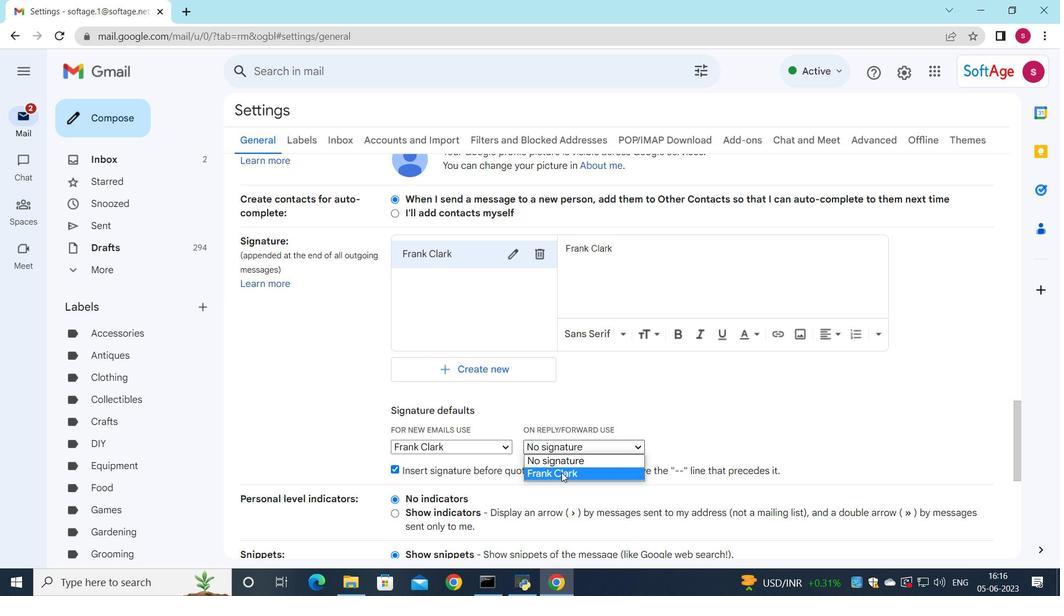 
Action: Mouse moved to (472, 427)
Screenshot: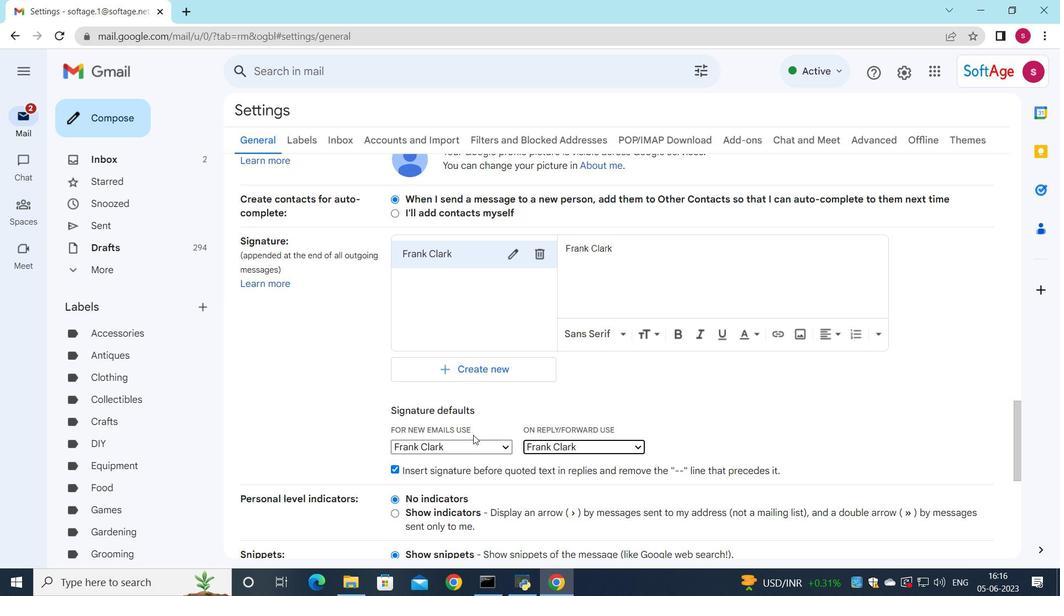 
Action: Mouse scrolled (472, 427) with delta (0, 0)
Screenshot: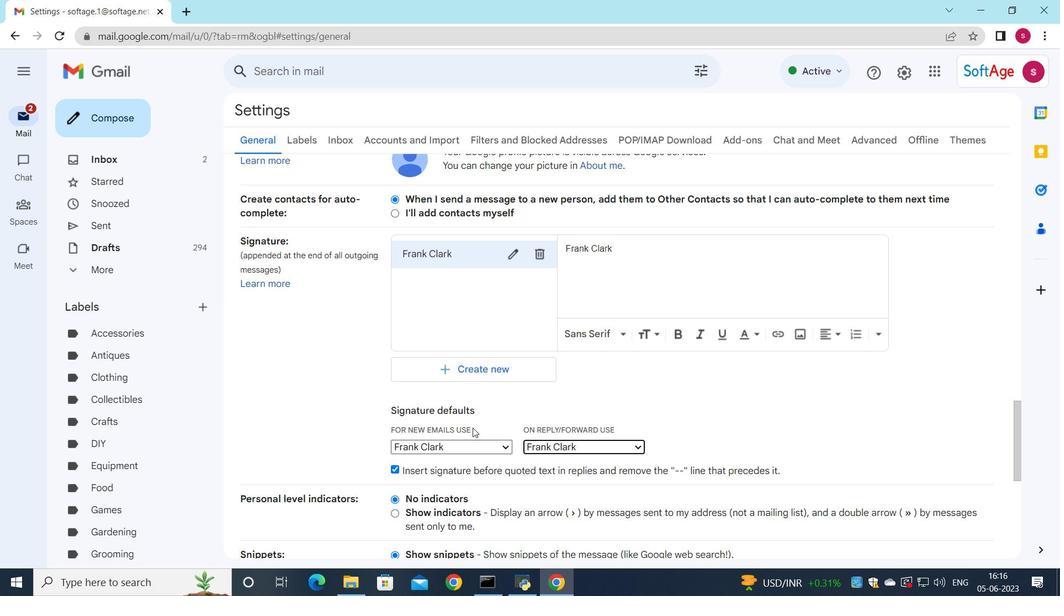
Action: Mouse scrolled (472, 427) with delta (0, 0)
Screenshot: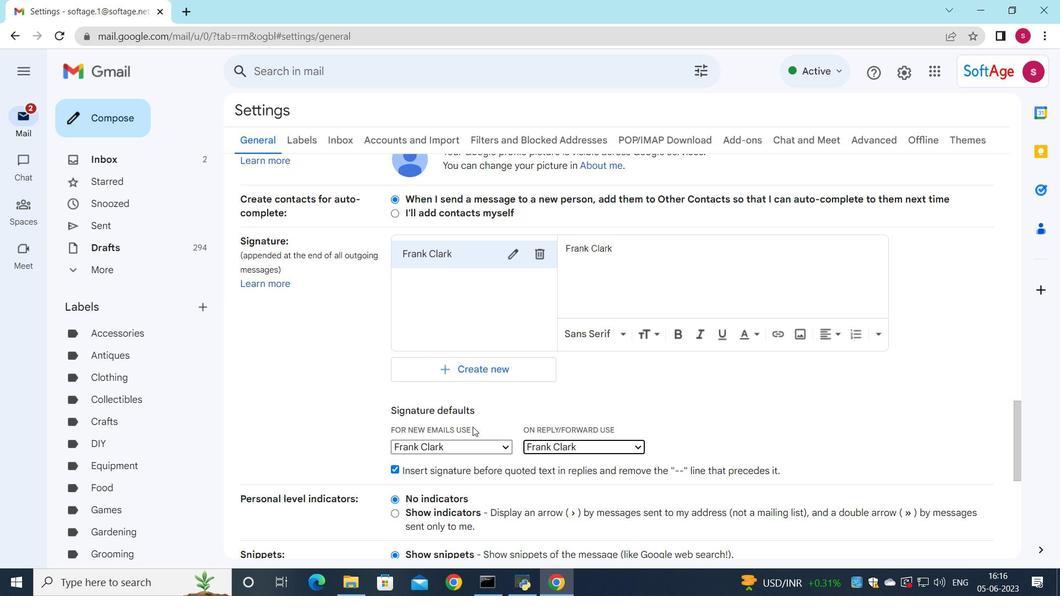 
Action: Mouse scrolled (472, 427) with delta (0, 0)
Screenshot: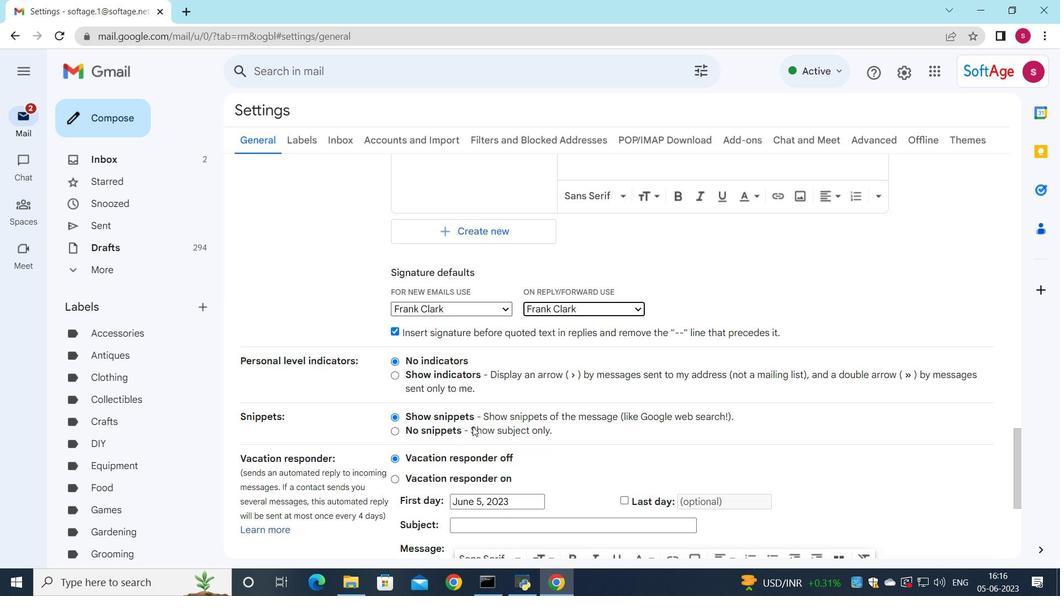 
Action: Mouse scrolled (472, 427) with delta (0, 0)
Screenshot: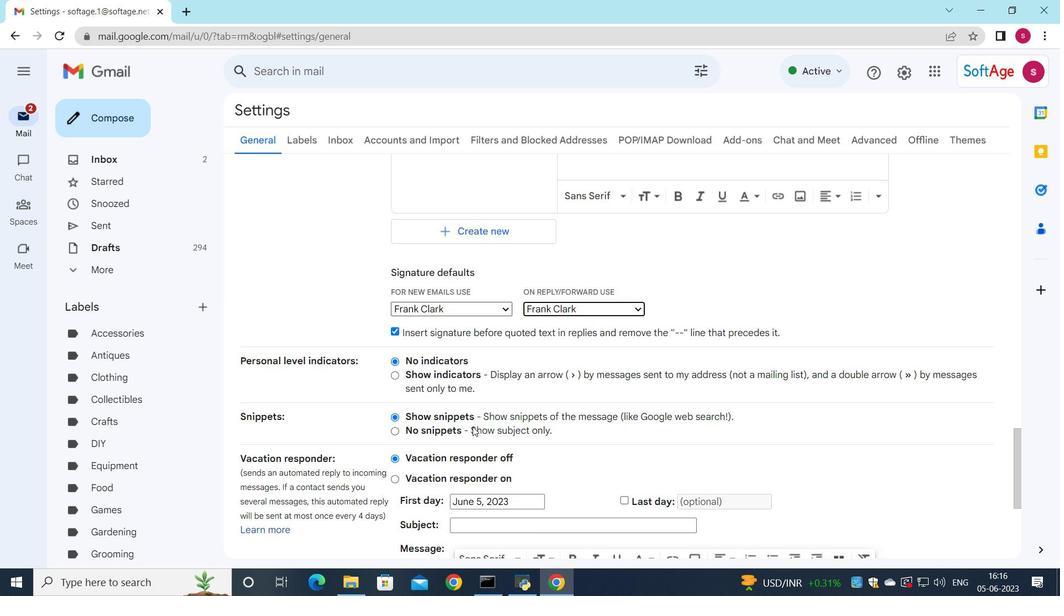 
Action: Mouse scrolled (472, 427) with delta (0, 0)
Screenshot: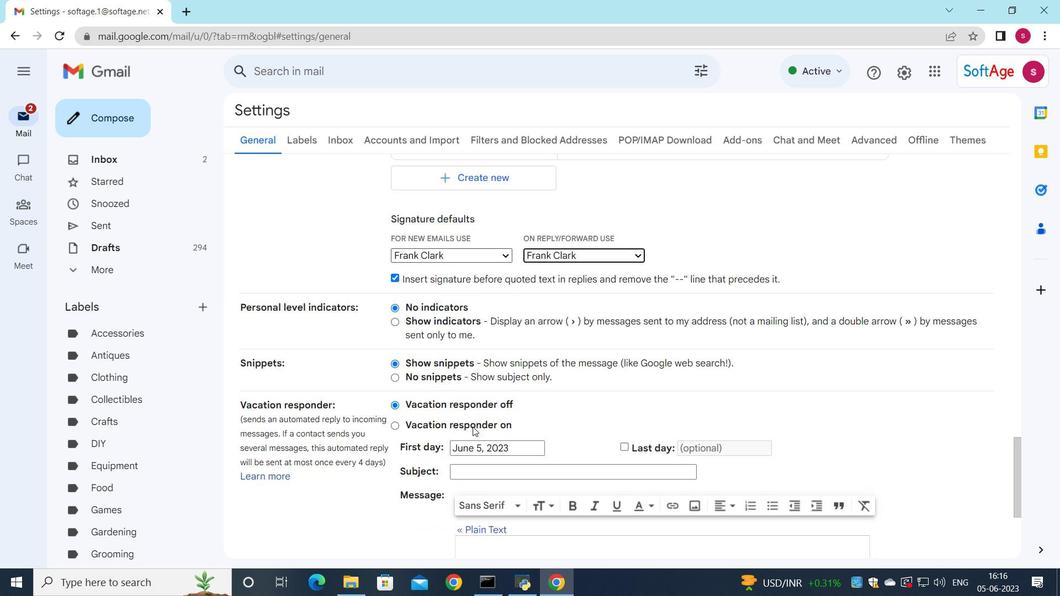 
Action: Mouse moved to (563, 529)
Screenshot: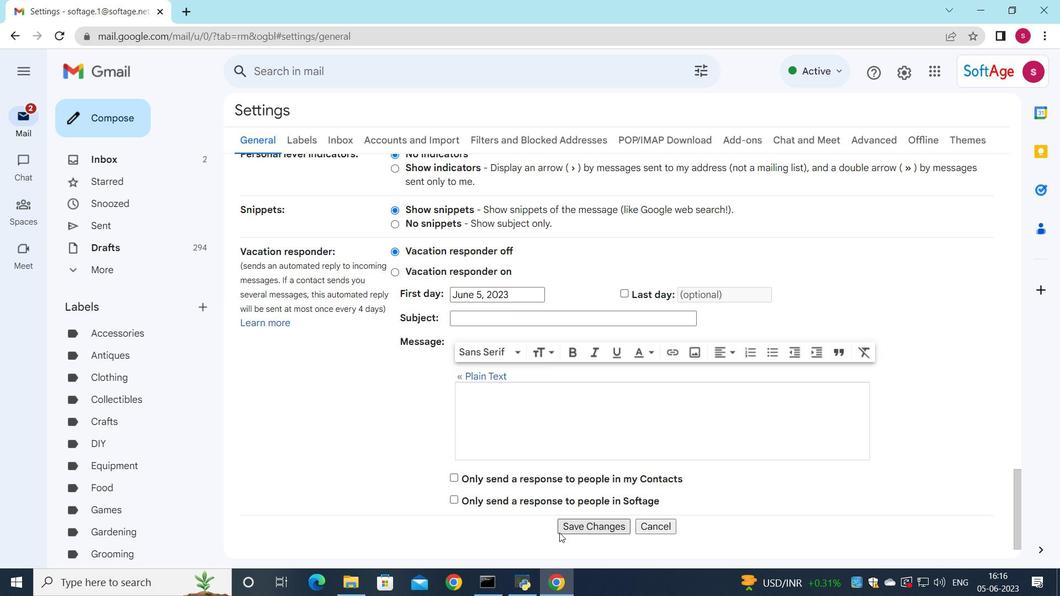 
Action: Mouse pressed left at (563, 529)
Screenshot: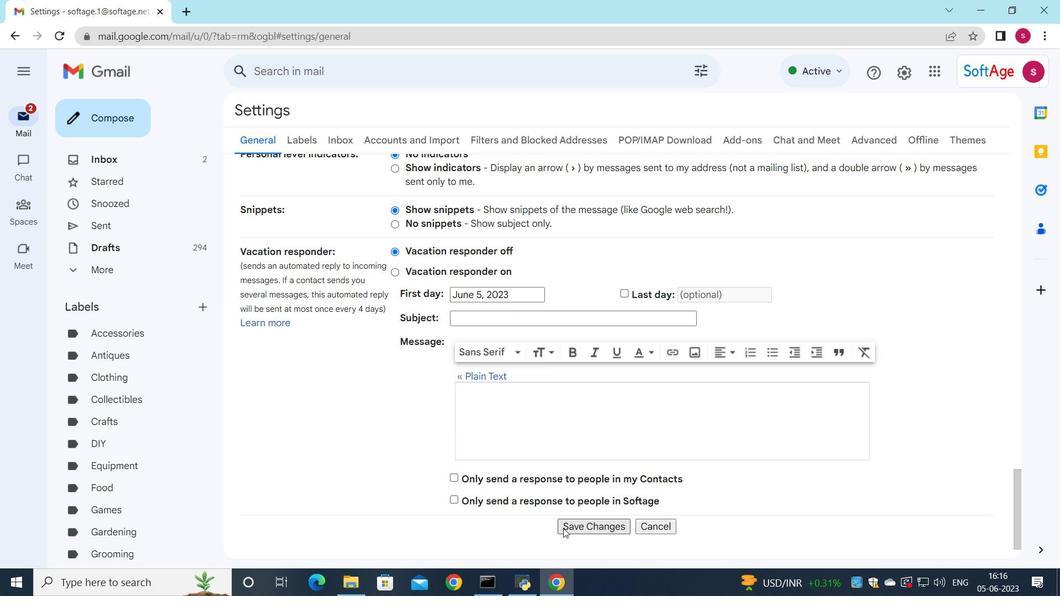 
Action: Mouse moved to (545, 193)
Screenshot: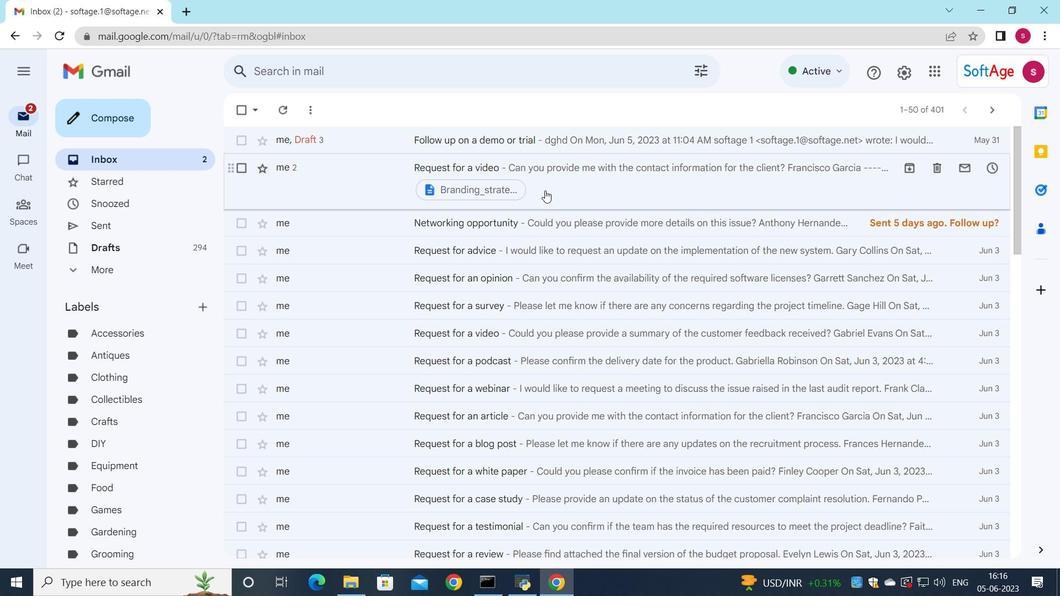 
Action: Mouse pressed left at (545, 193)
Screenshot: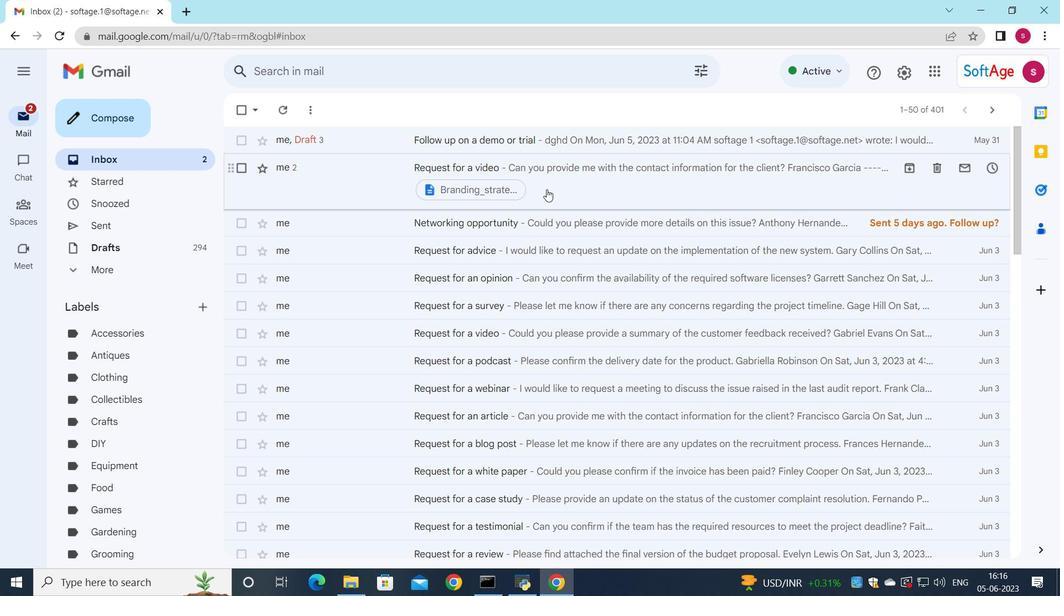
Action: Mouse moved to (396, 487)
Screenshot: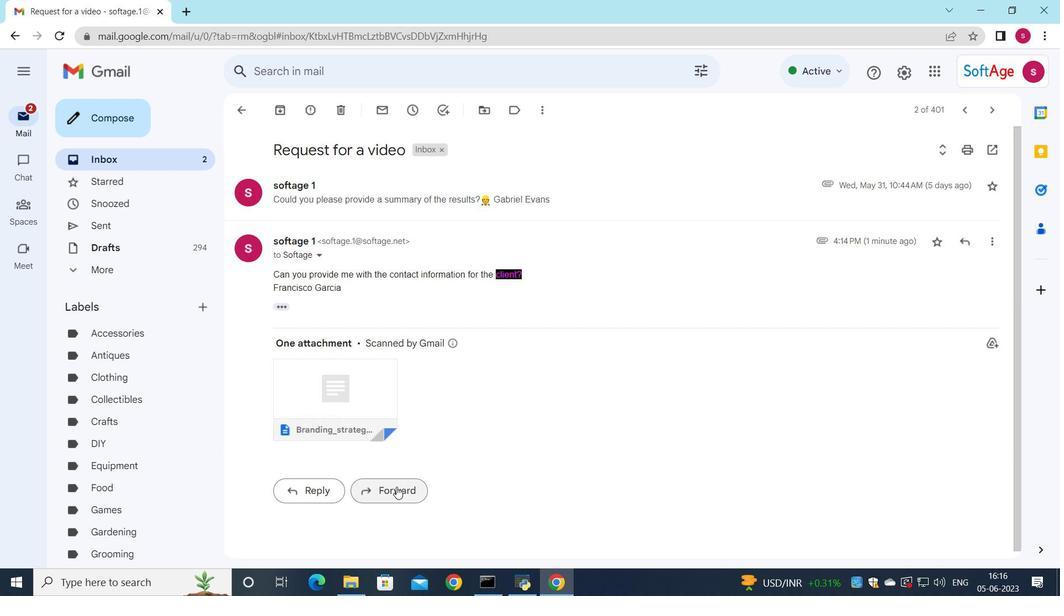 
Action: Mouse pressed left at (396, 487)
Screenshot: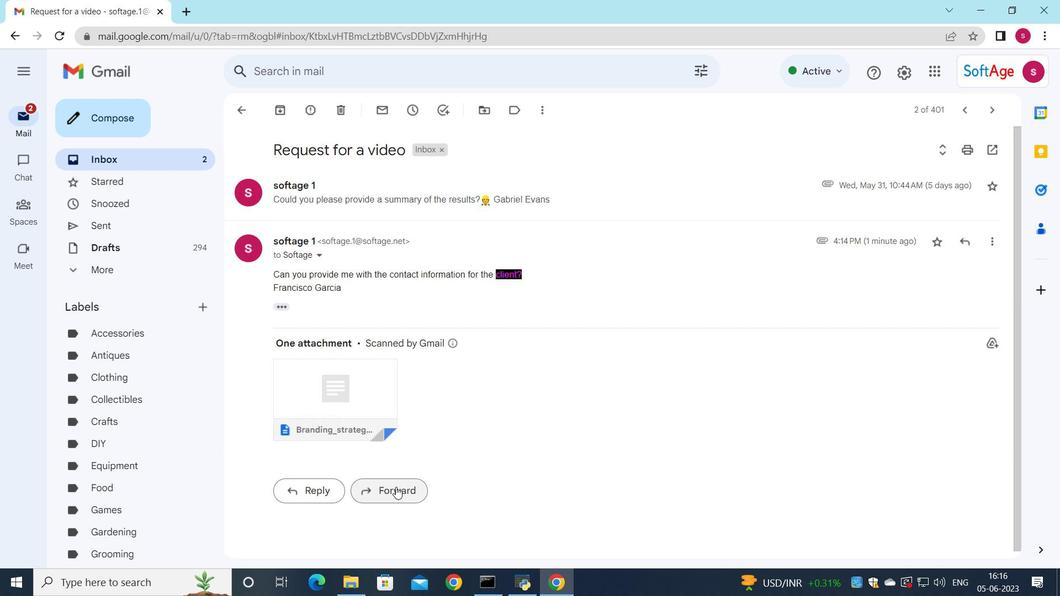 
Action: Mouse moved to (301, 465)
Screenshot: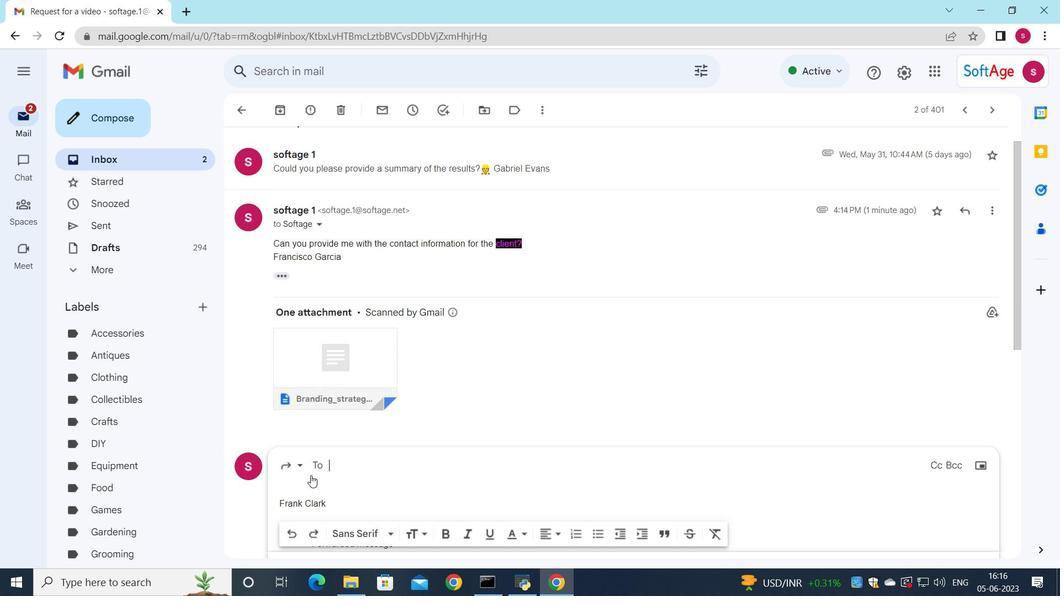
Action: Mouse pressed left at (301, 465)
Screenshot: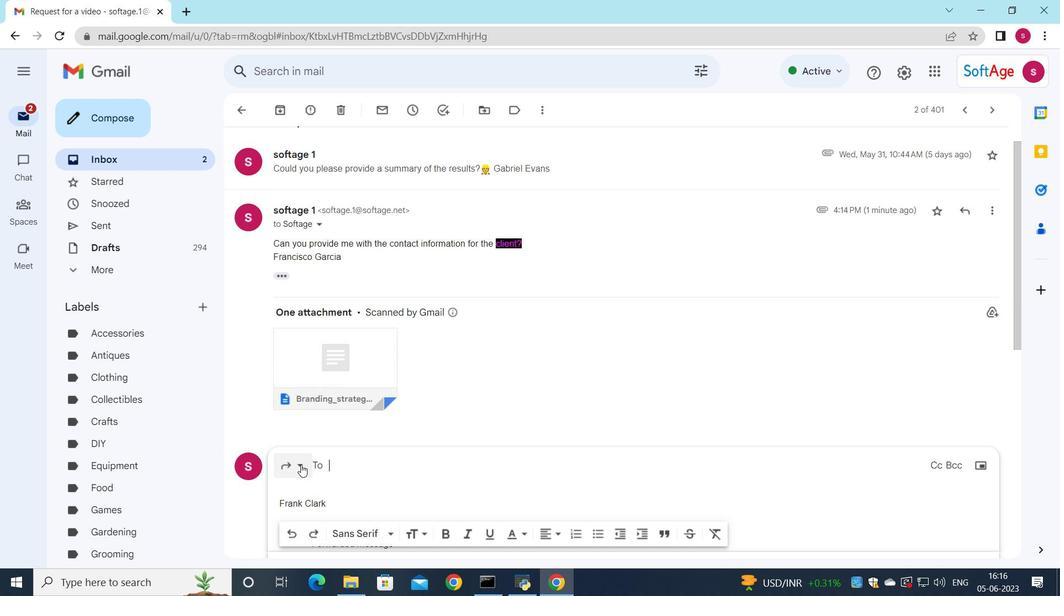 
Action: Mouse moved to (323, 421)
Screenshot: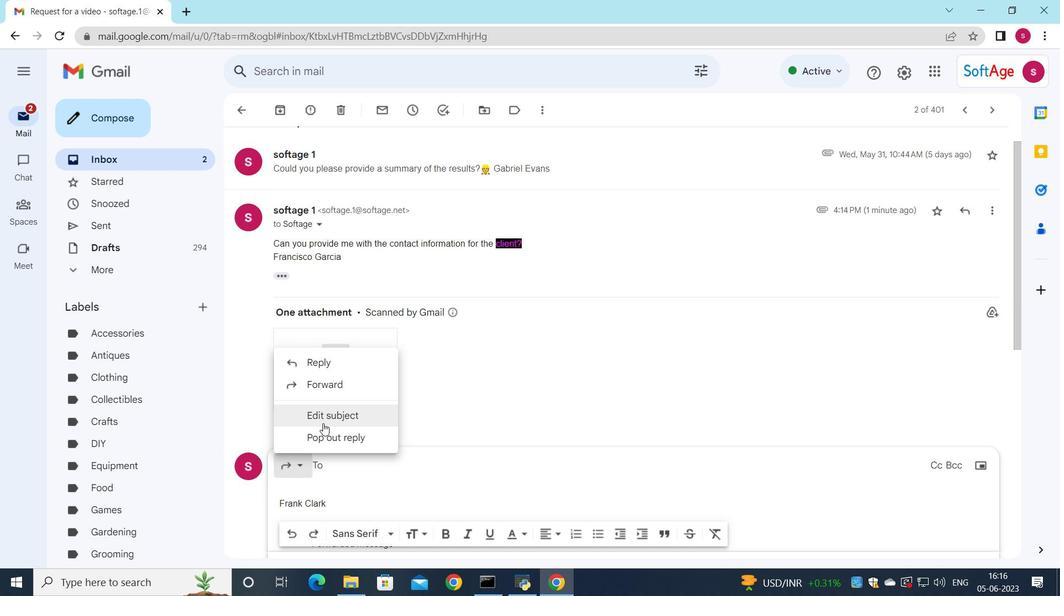 
Action: Mouse pressed left at (323, 421)
Screenshot: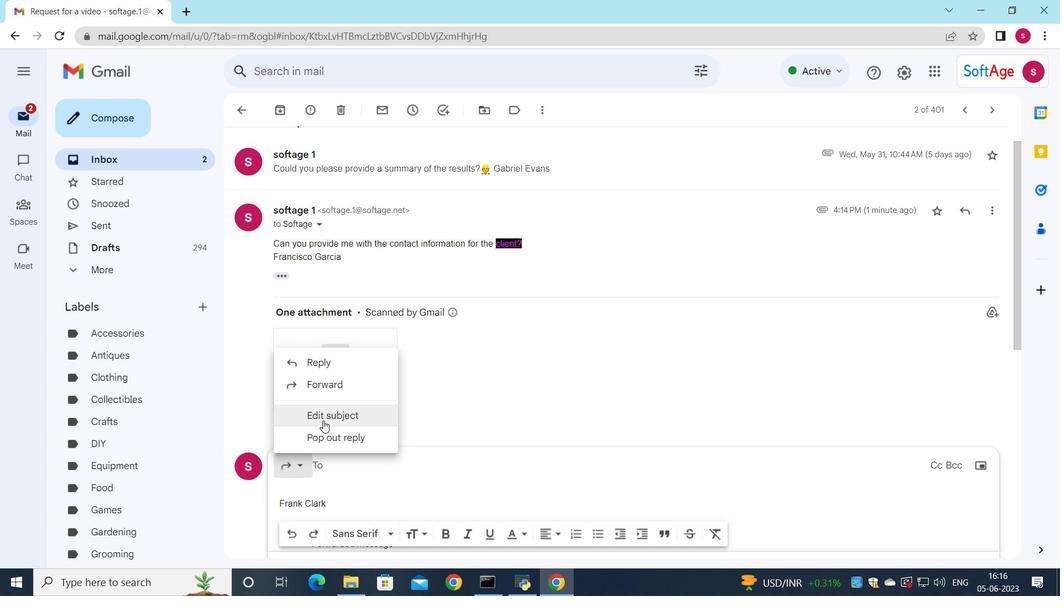 
Action: Mouse moved to (705, 286)
Screenshot: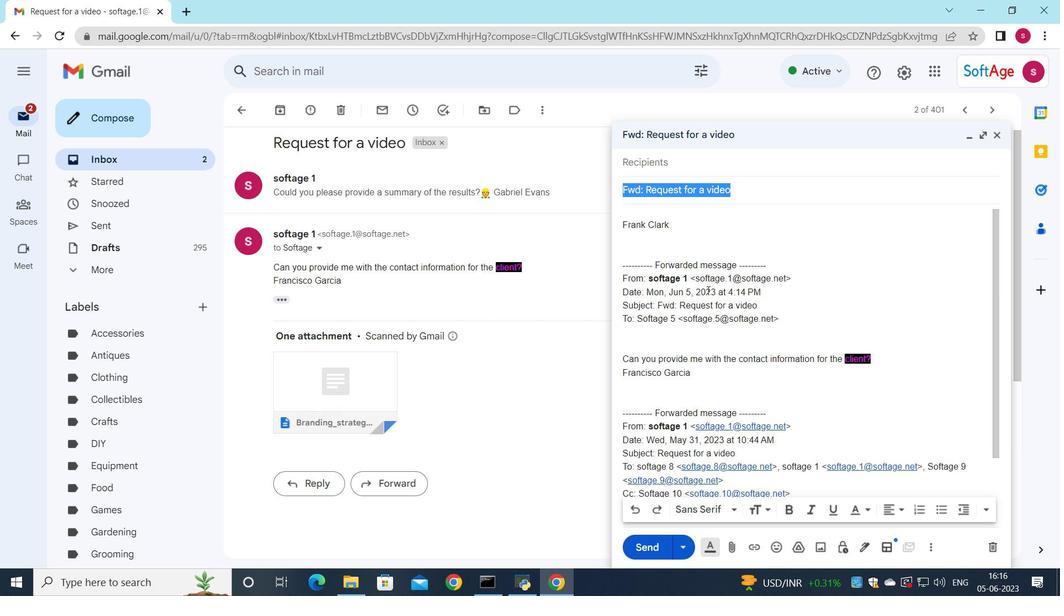 
Action: Key pressed <Key.shift>Request<Key.space>for<Key.space>a<Key.space>webinar
Screenshot: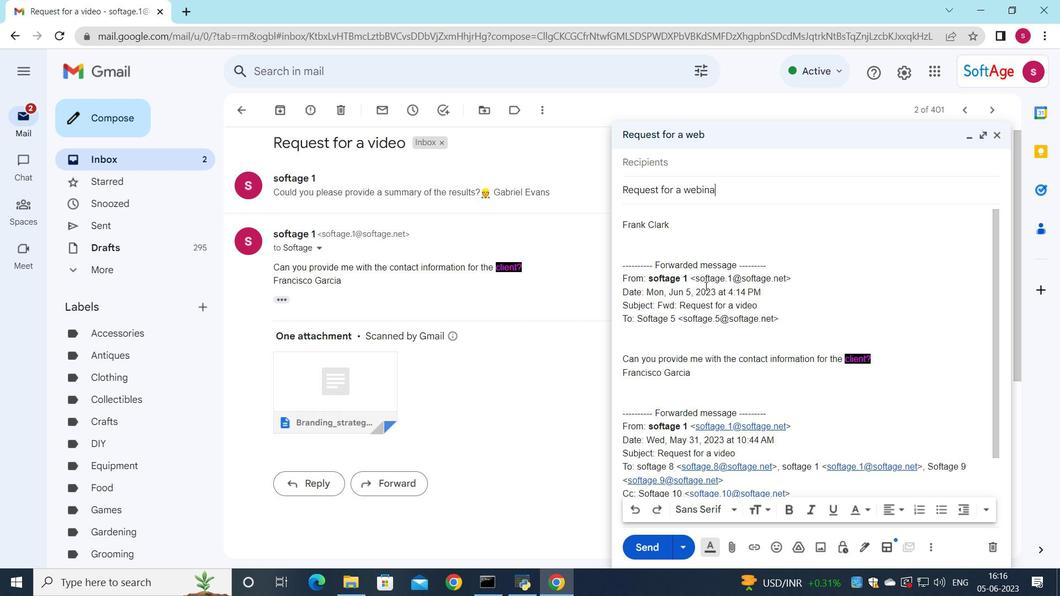 
Action: Mouse moved to (654, 159)
Screenshot: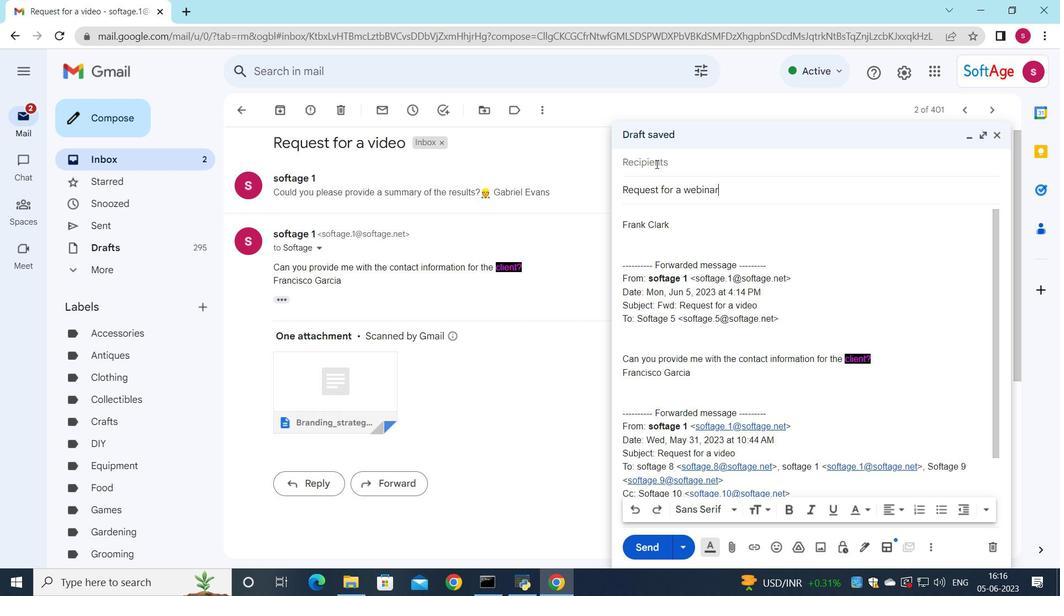 
Action: Mouse pressed left at (654, 159)
Screenshot: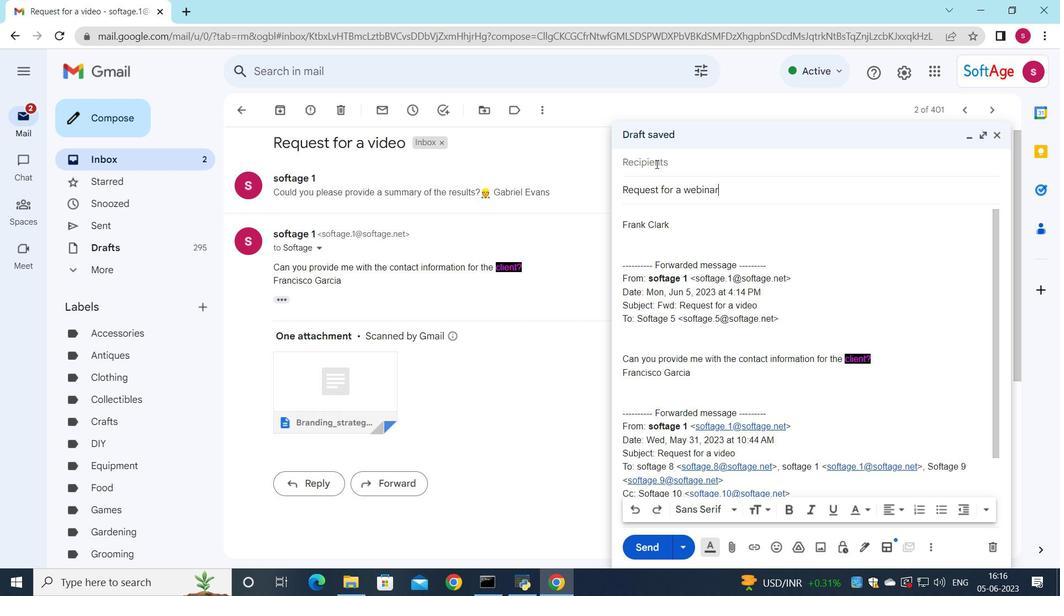 
Action: Key pressed so
Screenshot: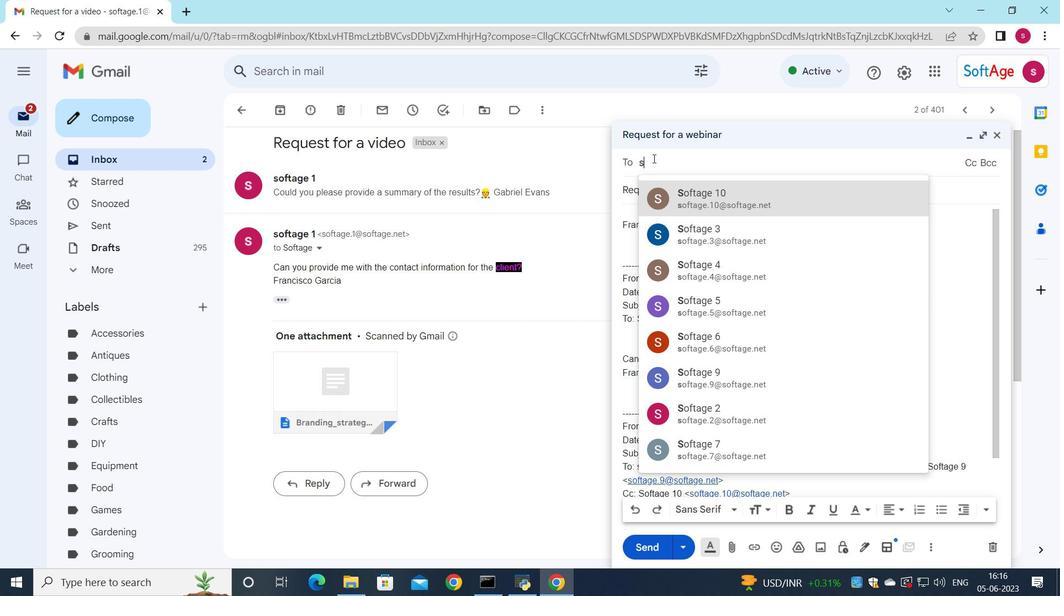 
Action: Mouse moved to (707, 340)
Screenshot: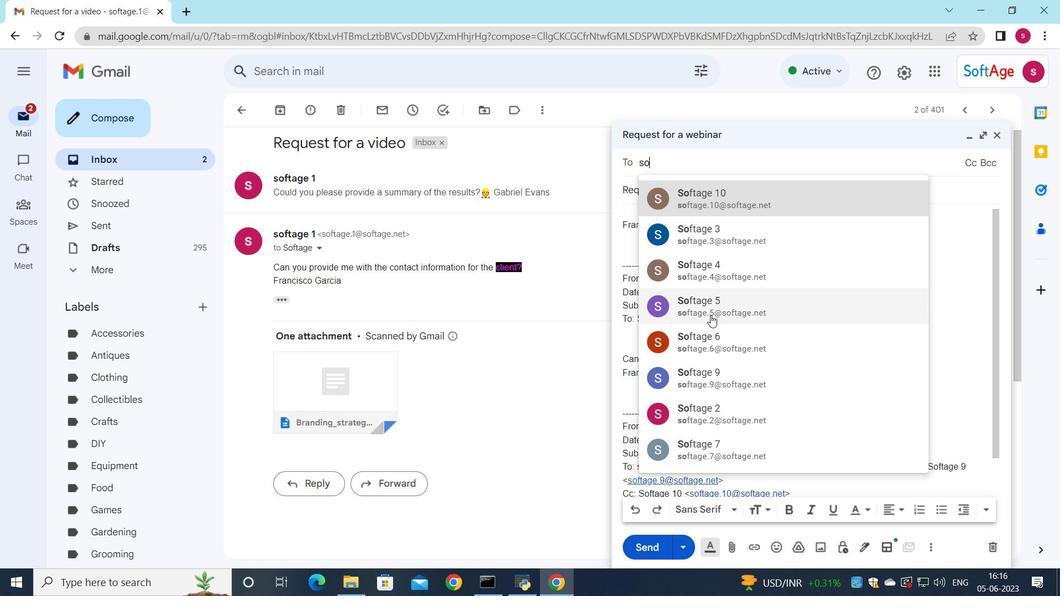 
Action: Mouse pressed left at (707, 340)
Screenshot: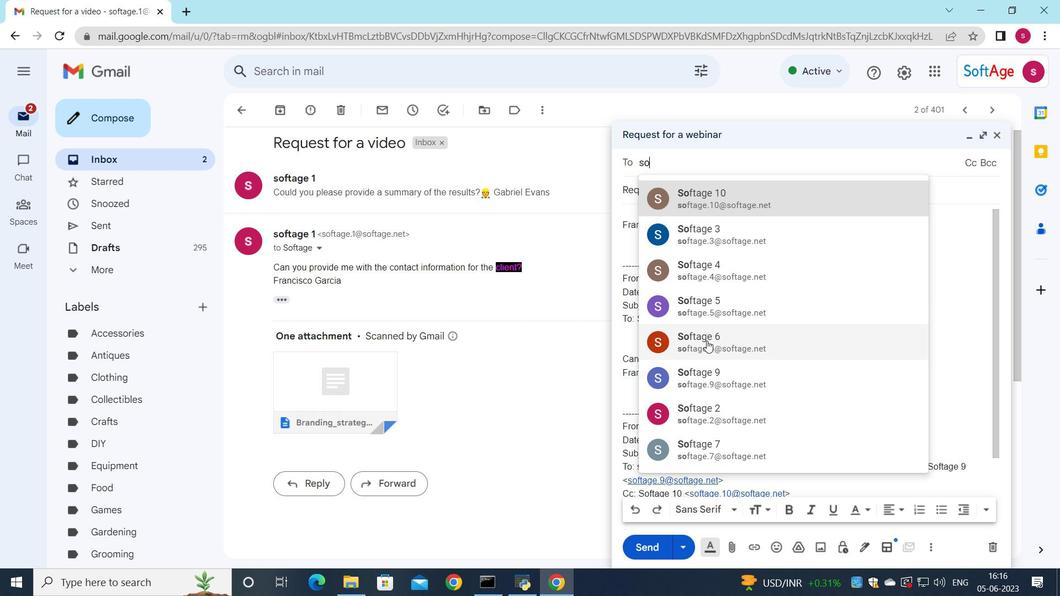 
Action: Mouse moved to (636, 230)
Screenshot: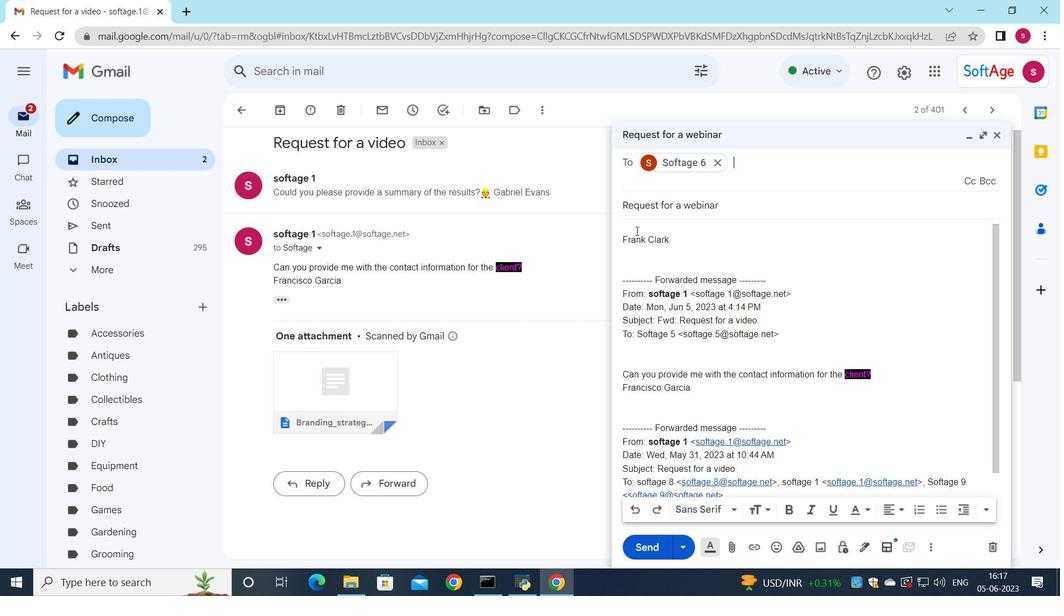 
Action: Mouse pressed left at (636, 230)
Screenshot: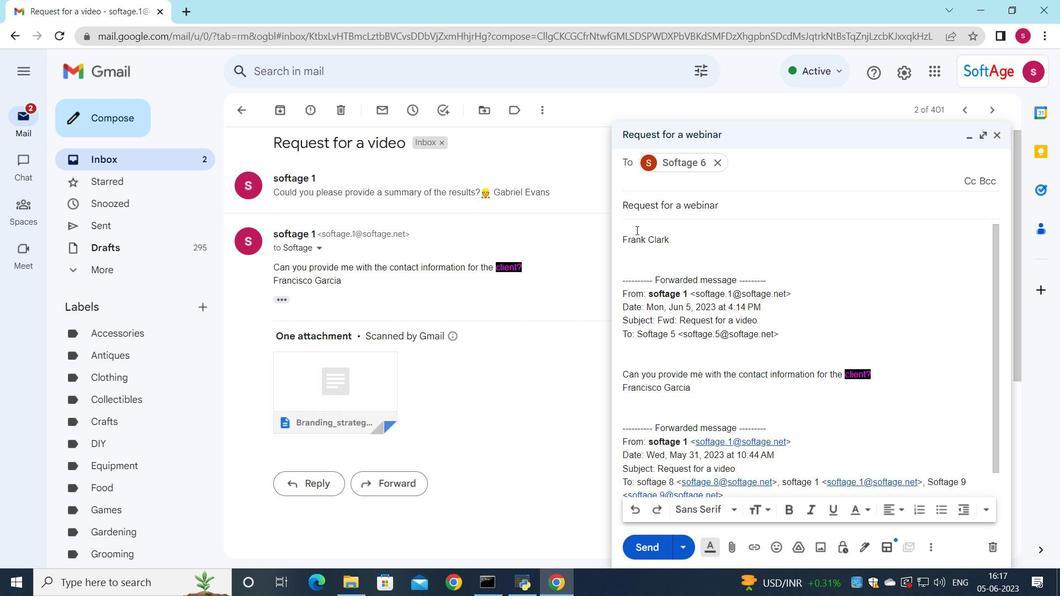 
Action: Mouse moved to (712, 199)
Screenshot: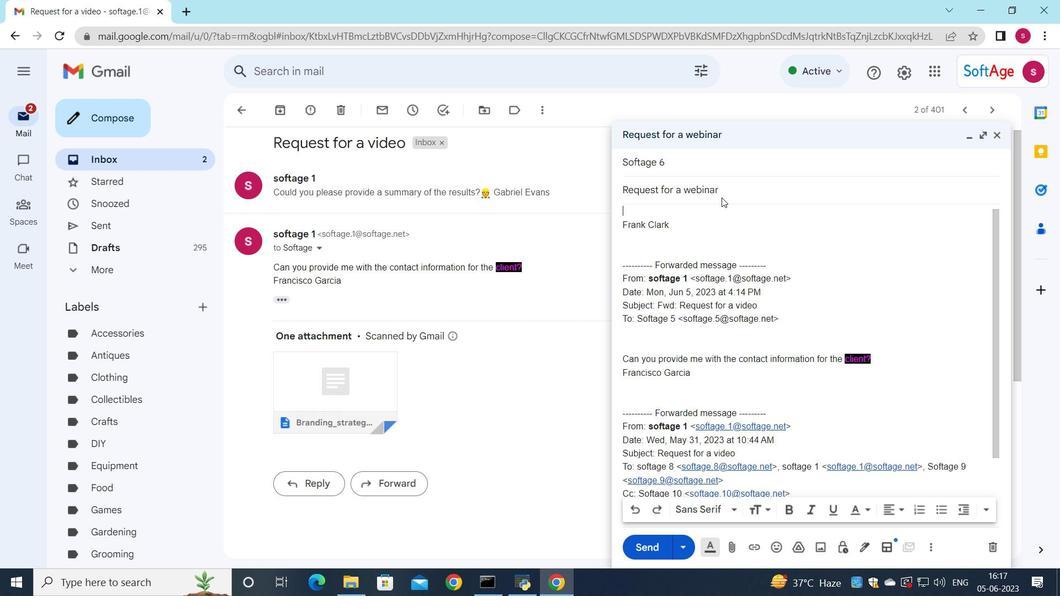 
Action: Key pressed <Key.shift>I<Key.space>would<Key.space>like<Key.space>to<Key.space>request<Key.space>a<Key.space>meeting<Key.space>to<Key.space>discuss<Key.space>the<Key.space>issuew<Key.backspace>s<Key.space>raised<Key.space>in<Key.space>the<Key.space>lasr<Key.backspace>t<Key.space>audit<Key.space>report.
Screenshot: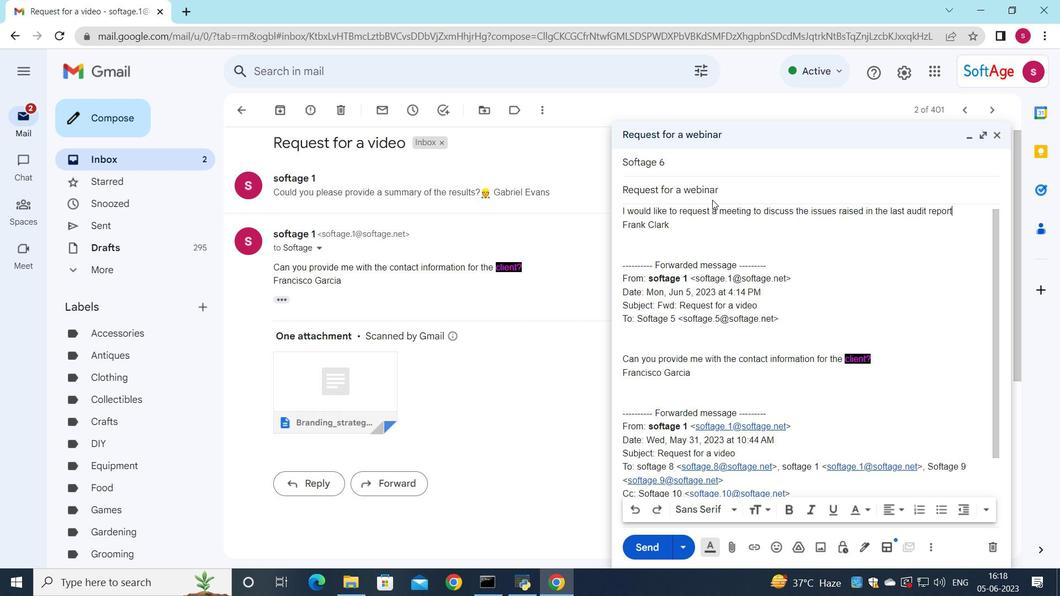 
Action: Mouse moved to (962, 209)
Screenshot: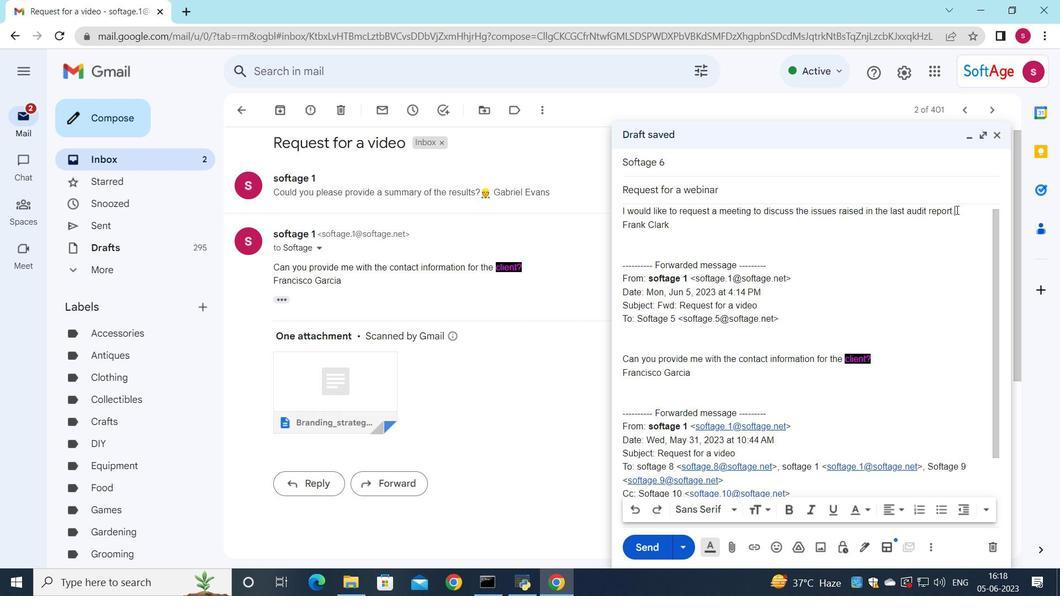 
Action: Mouse pressed left at (962, 209)
Screenshot: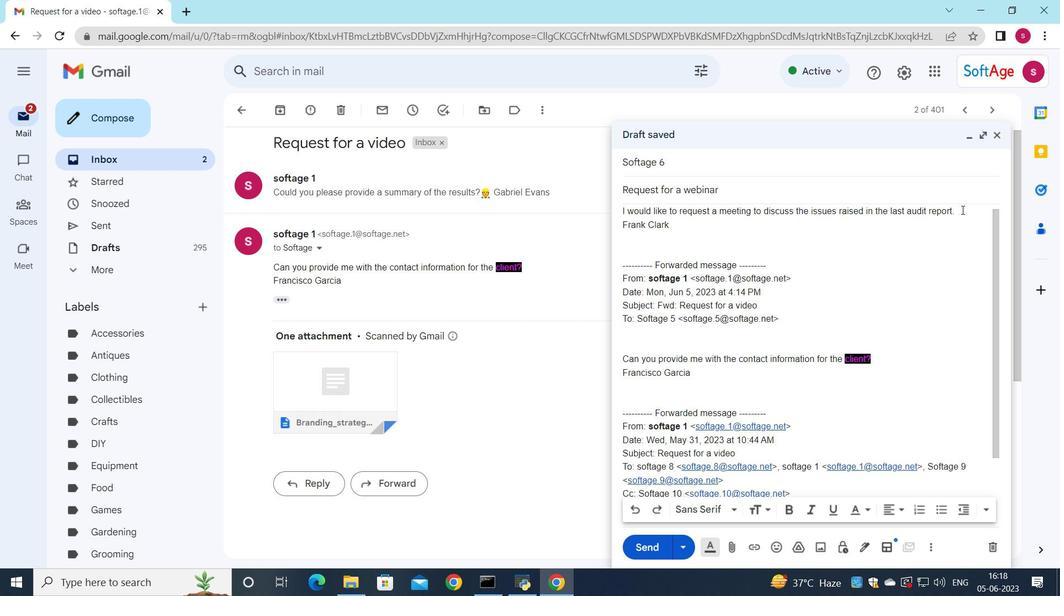 
Action: Mouse moved to (868, 509)
Screenshot: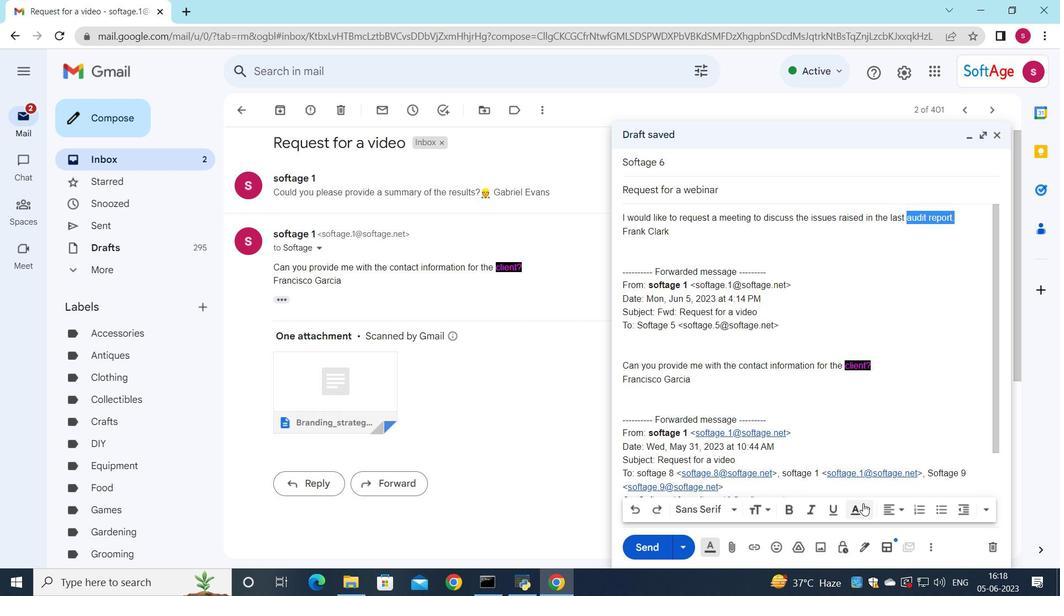 
Action: Mouse pressed left at (868, 509)
Screenshot: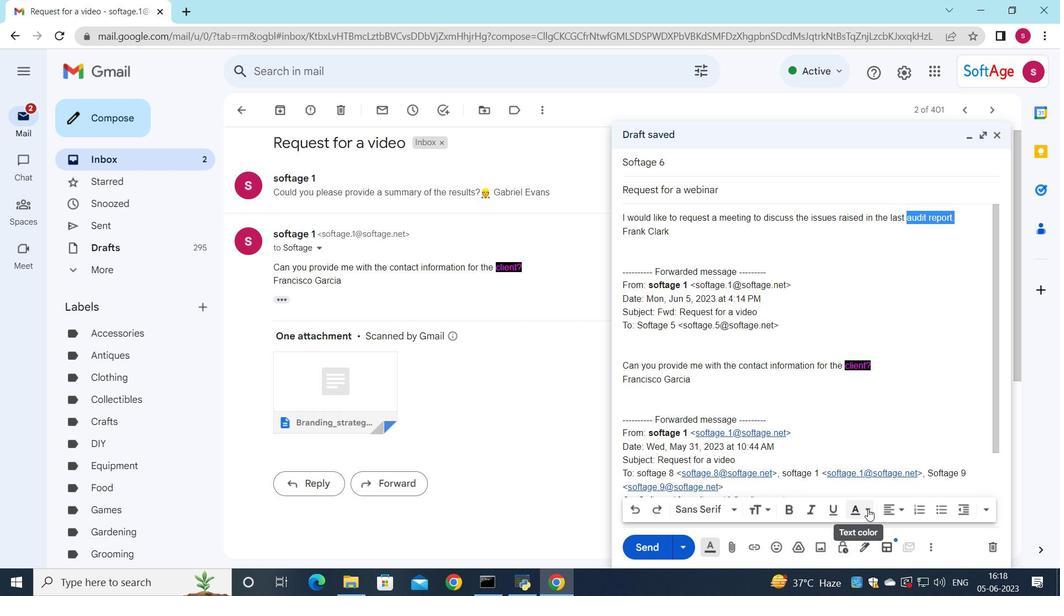 
Action: Mouse moved to (776, 396)
Screenshot: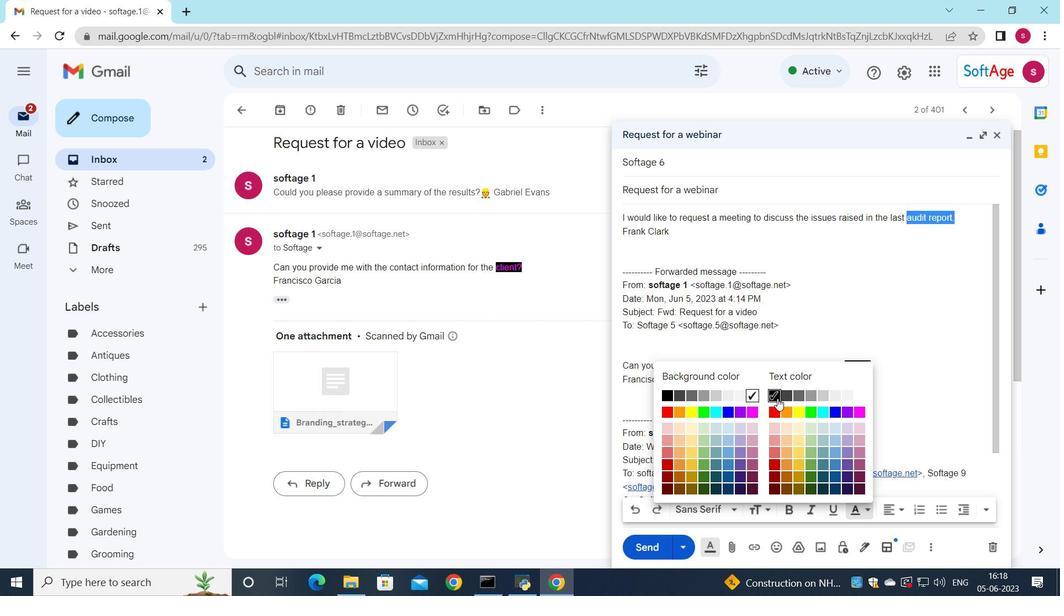 
Action: Mouse pressed left at (776, 396)
Screenshot: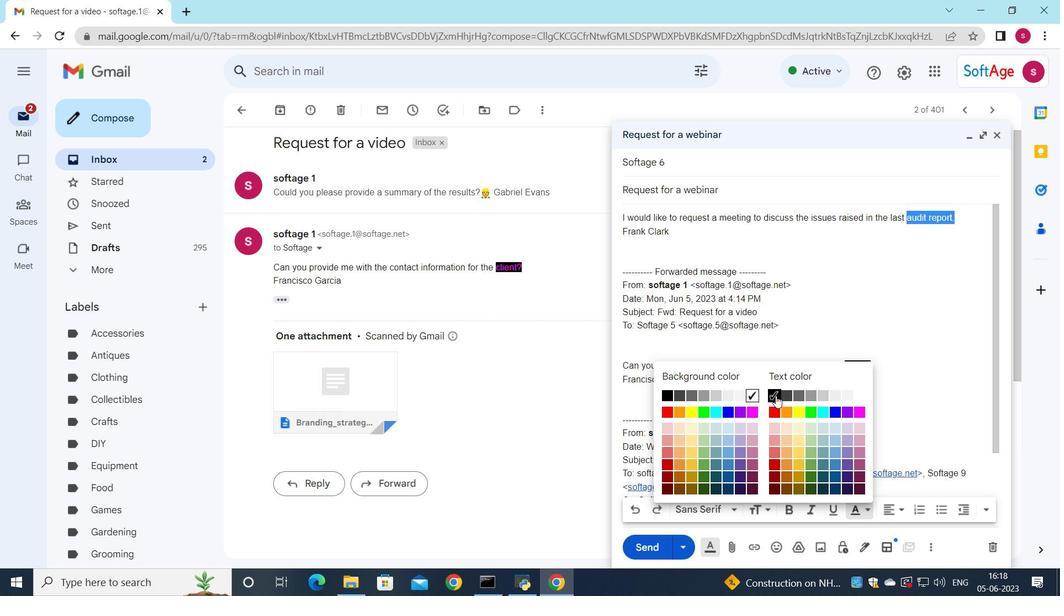 
Action: Mouse moved to (870, 512)
Screenshot: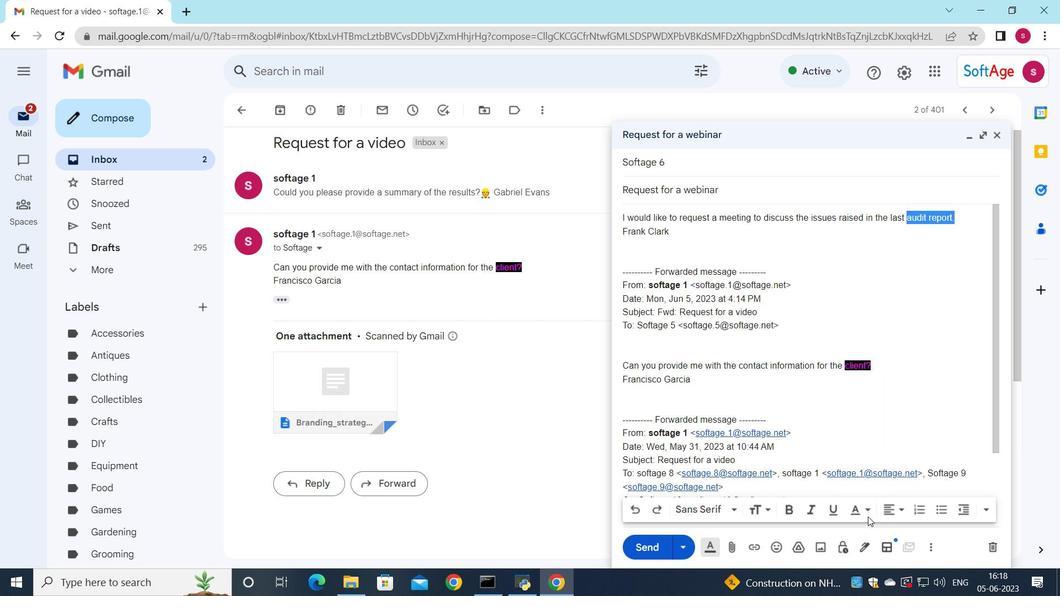 
Action: Mouse pressed left at (870, 512)
Screenshot: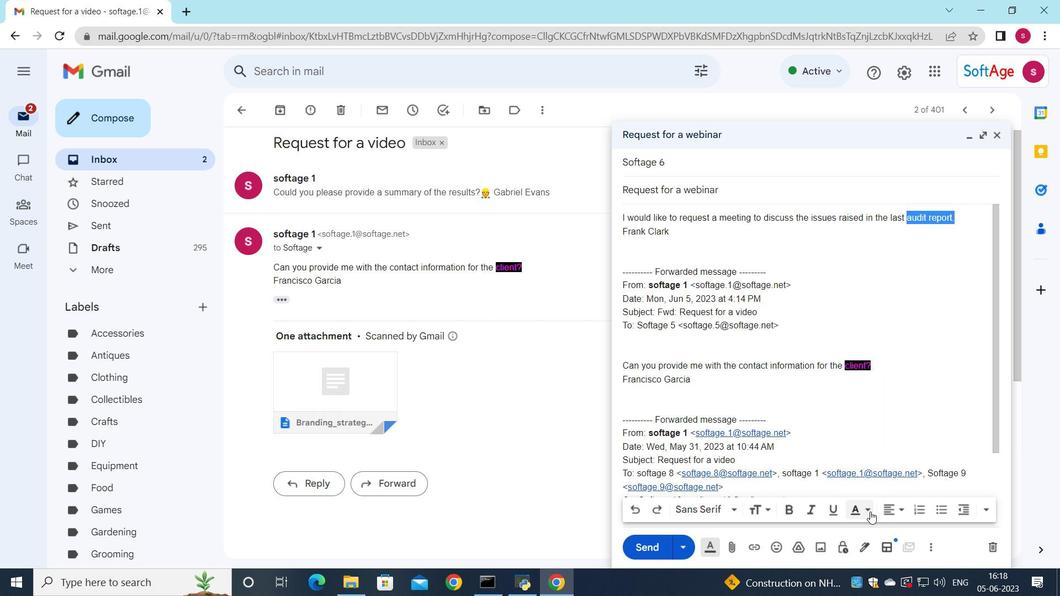 
Action: Mouse moved to (737, 415)
Screenshot: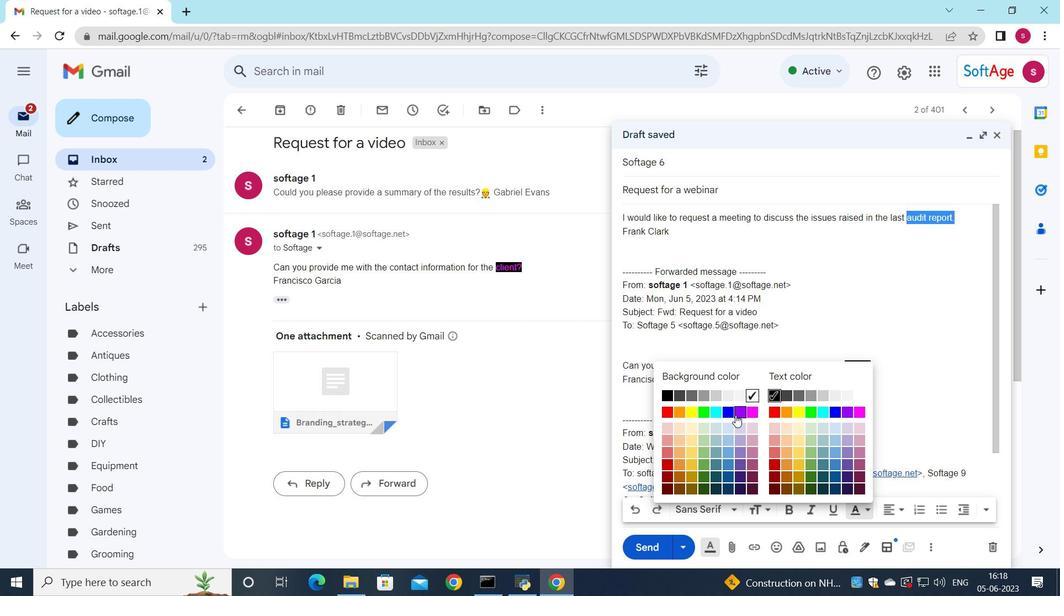 
Action: Mouse pressed left at (737, 415)
Screenshot: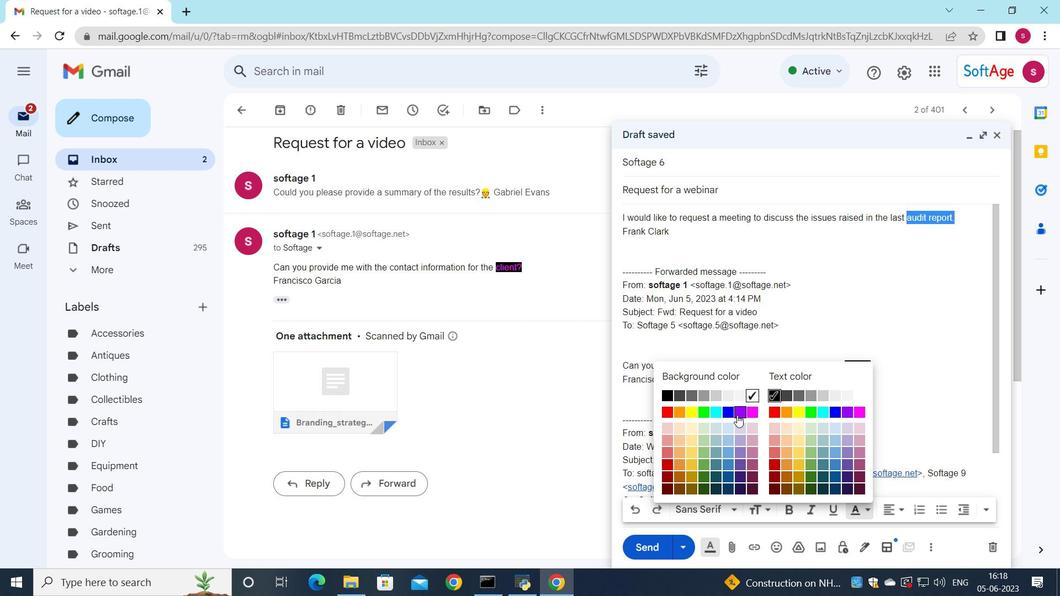 
Action: Mouse moved to (651, 552)
Screenshot: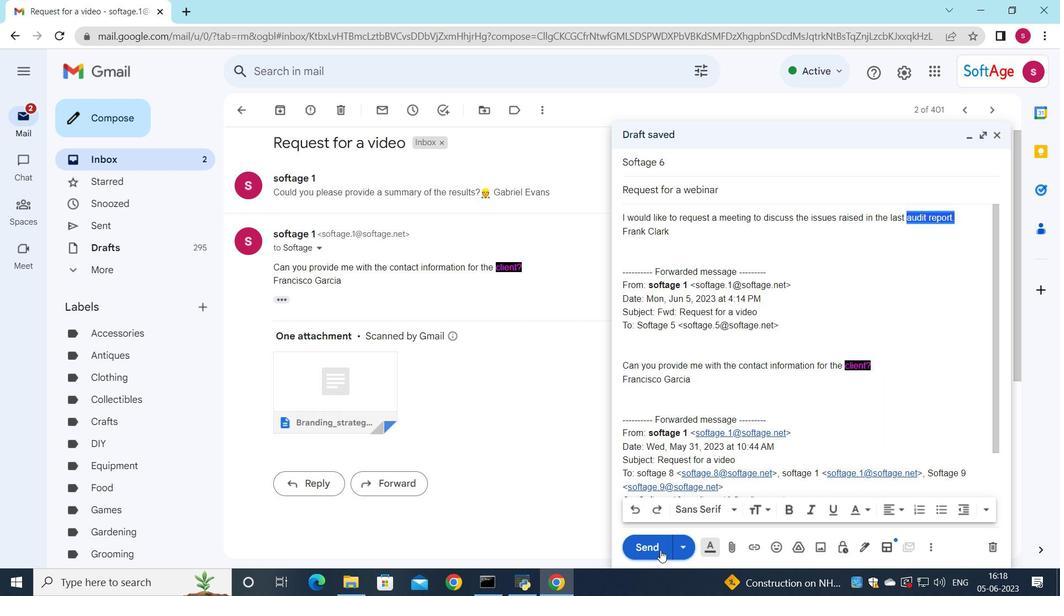 
Action: Mouse pressed left at (651, 552)
Screenshot: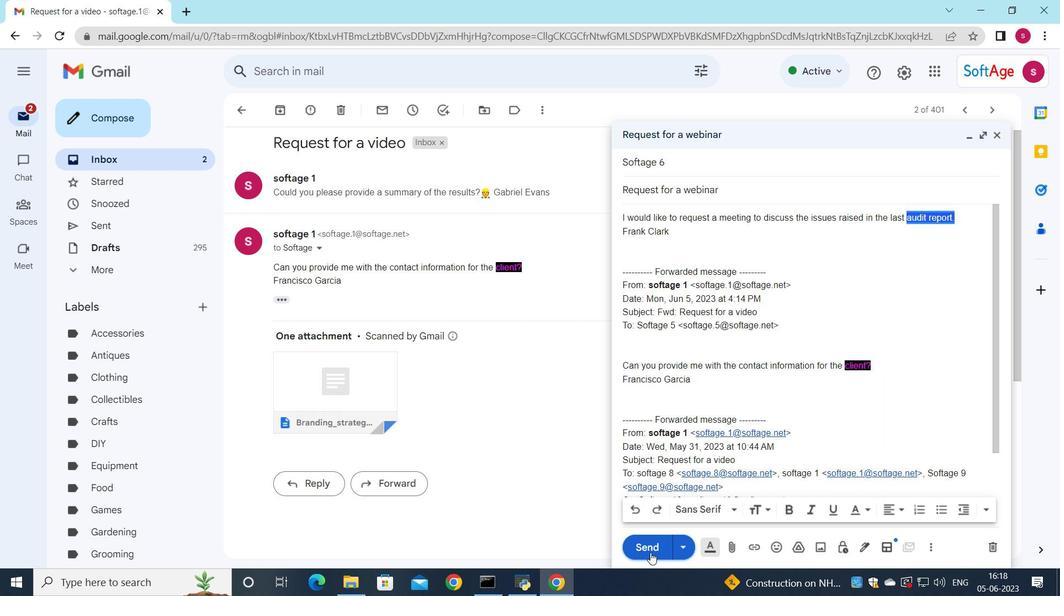 
Action: Mouse moved to (756, 327)
Screenshot: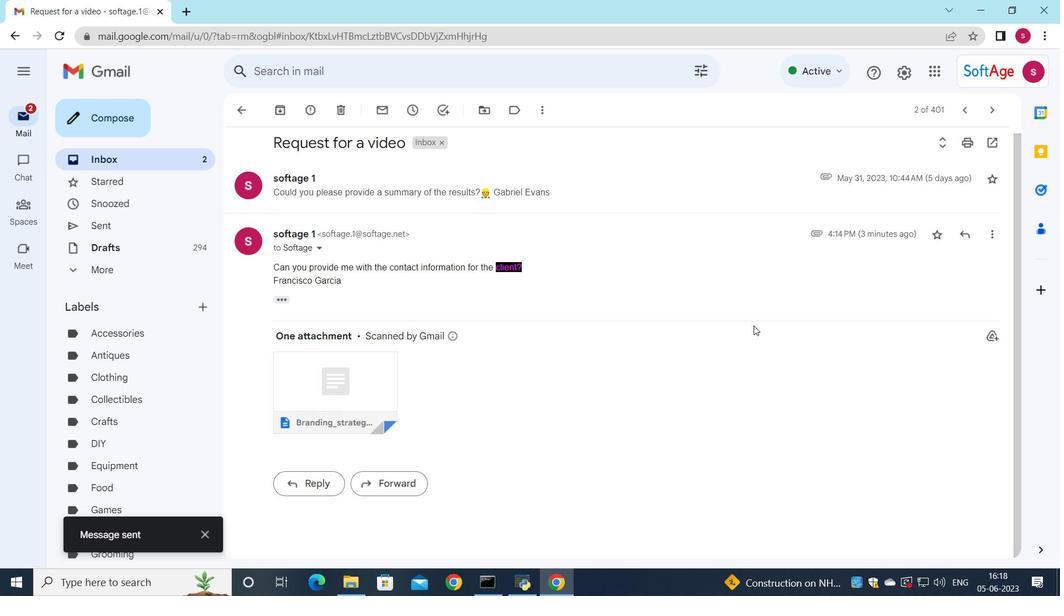 
